Task: Find connections with filter location Harūr with filter topic #indiawith filter profile language Potuguese with filter current company Asian Paints with filter school Uttarakhand Jobs with filter industry Security Guards and Patrol Services with filter service category Real Estate Appraisal with filter keywords title Red Cross Volunteer
Action: Mouse moved to (480, 73)
Screenshot: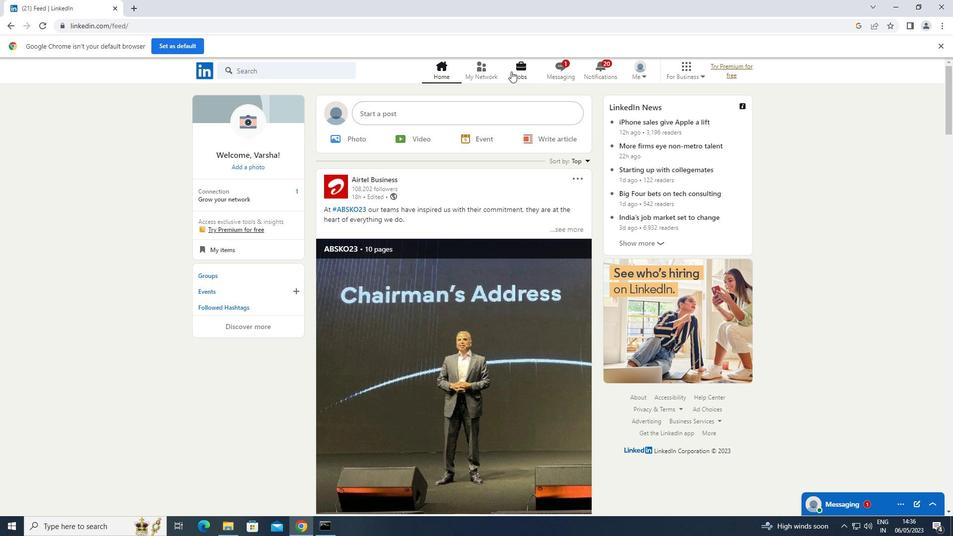 
Action: Mouse pressed left at (480, 73)
Screenshot: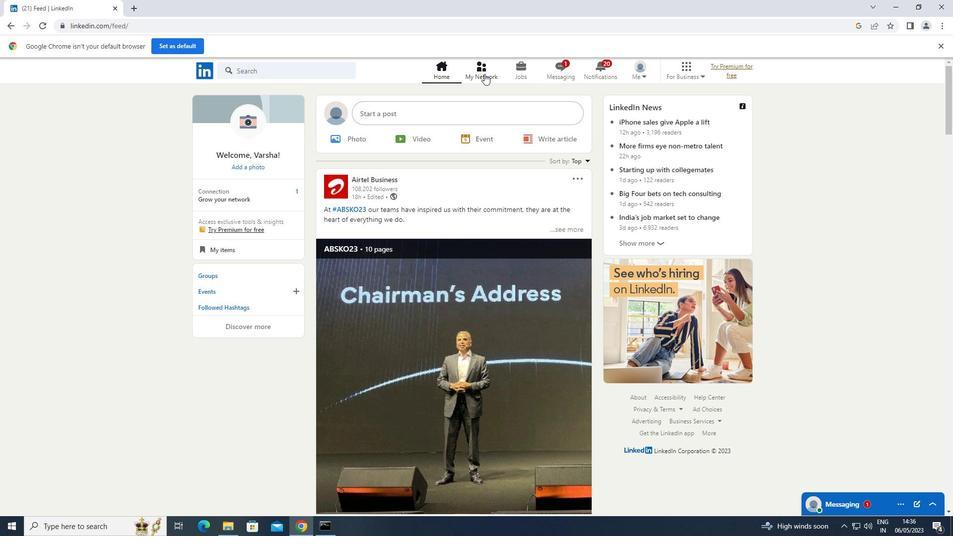 
Action: Mouse moved to (269, 129)
Screenshot: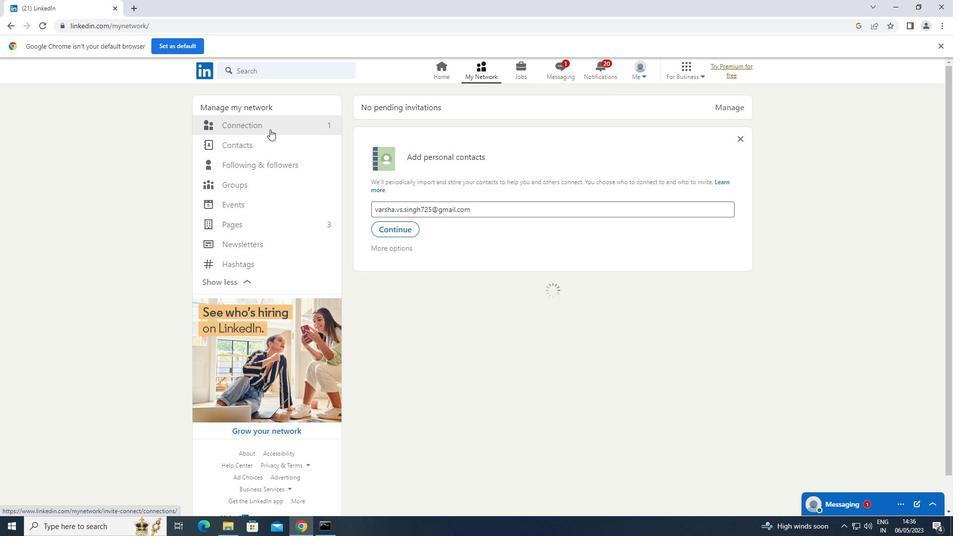 
Action: Mouse pressed left at (269, 129)
Screenshot: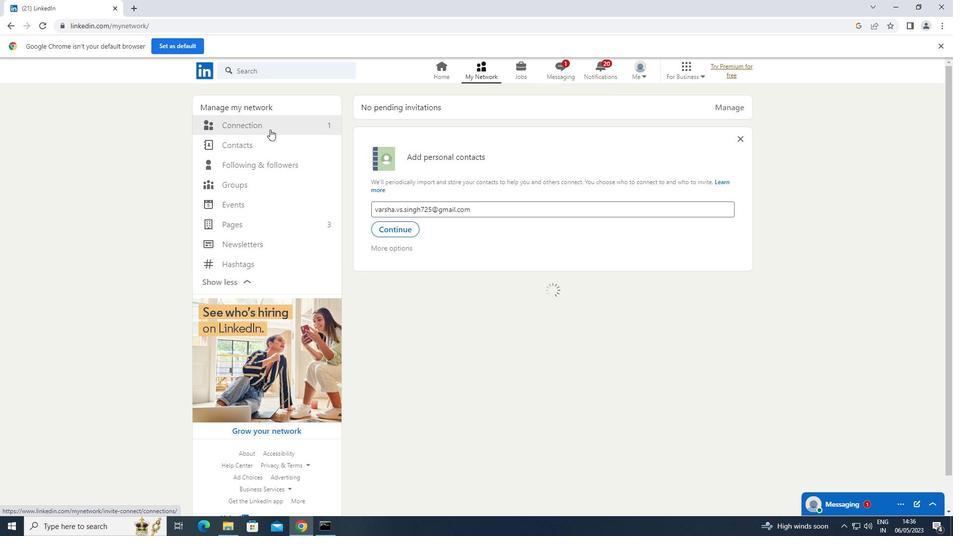 
Action: Mouse moved to (542, 119)
Screenshot: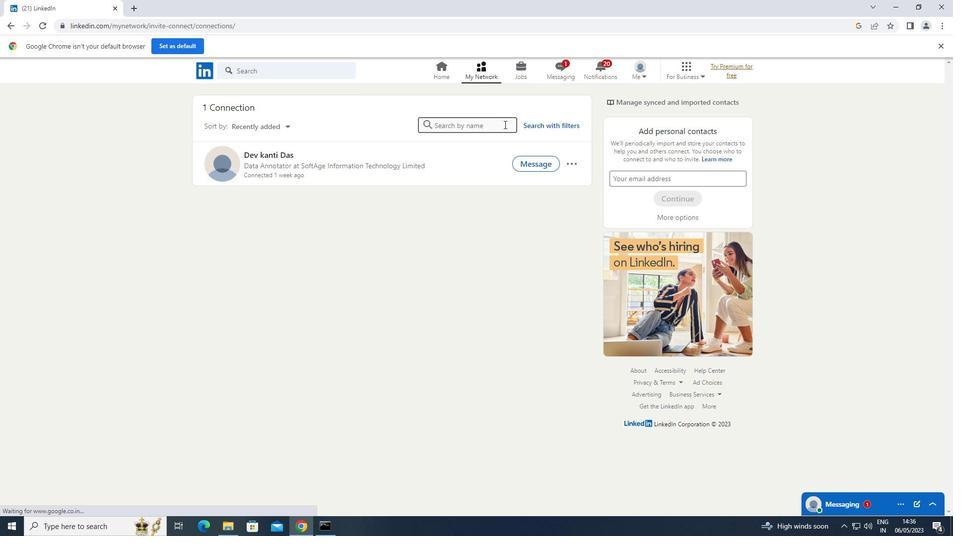 
Action: Mouse pressed left at (542, 119)
Screenshot: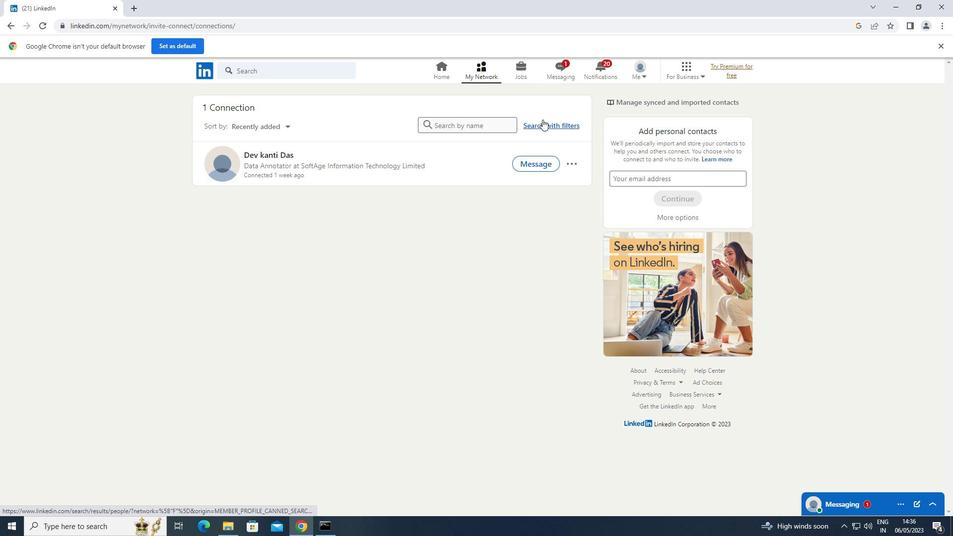 
Action: Mouse moved to (509, 95)
Screenshot: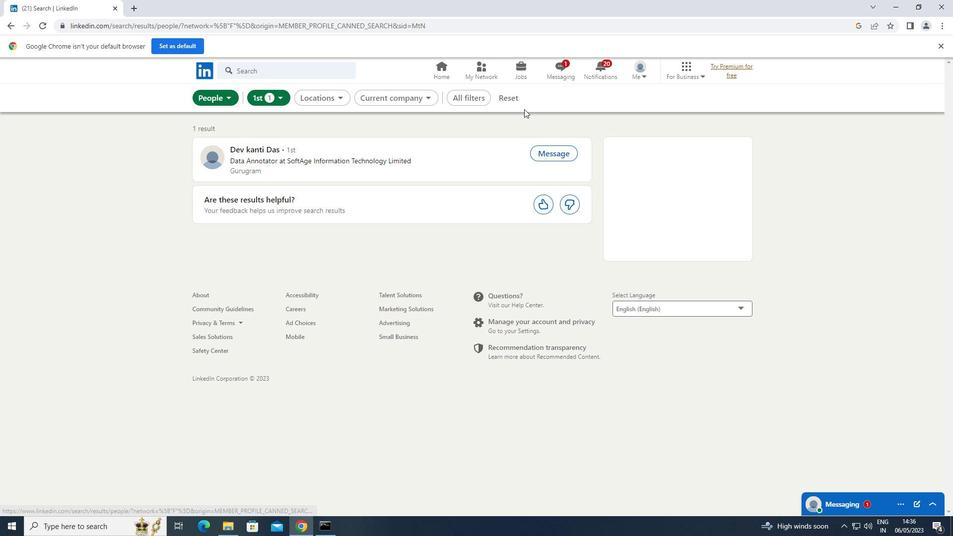 
Action: Mouse pressed left at (509, 95)
Screenshot: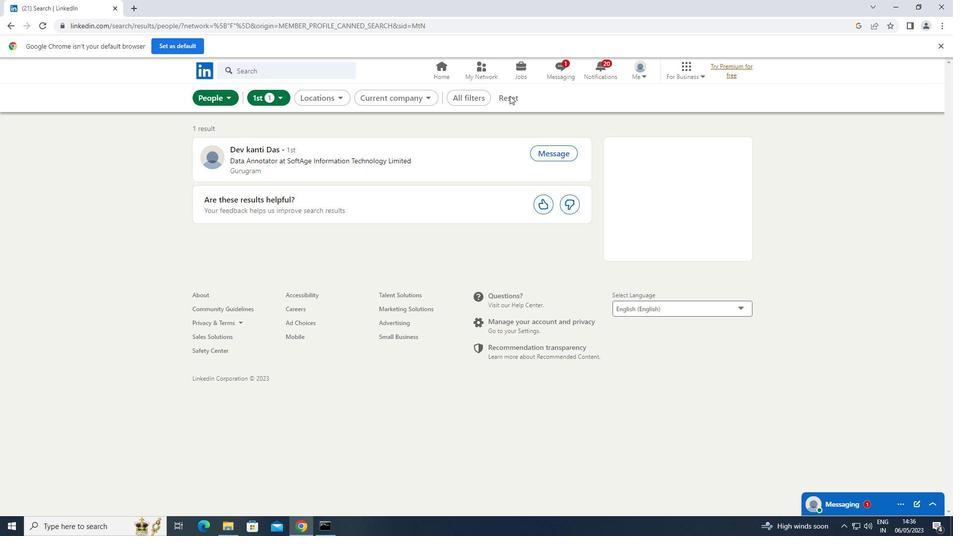 
Action: Mouse moved to (508, 96)
Screenshot: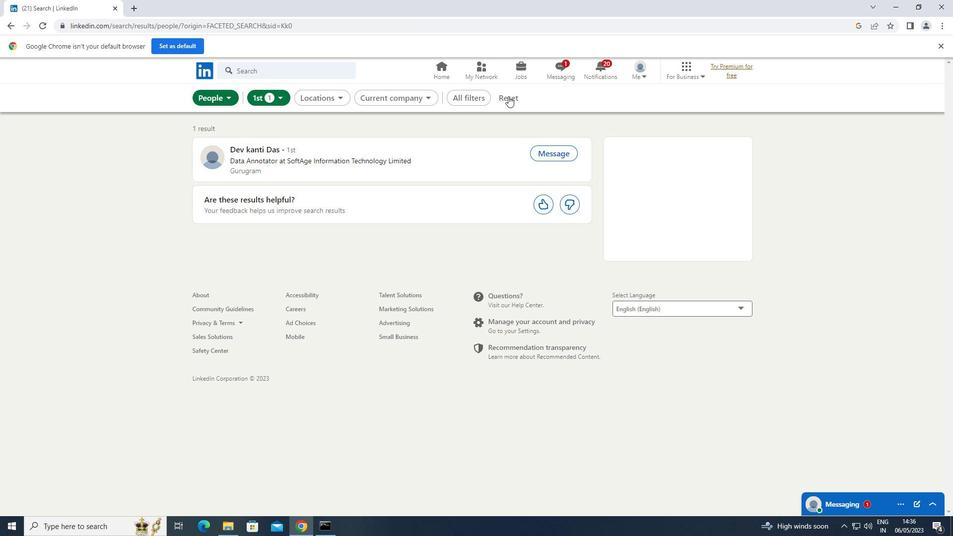 
Action: Mouse pressed left at (508, 96)
Screenshot: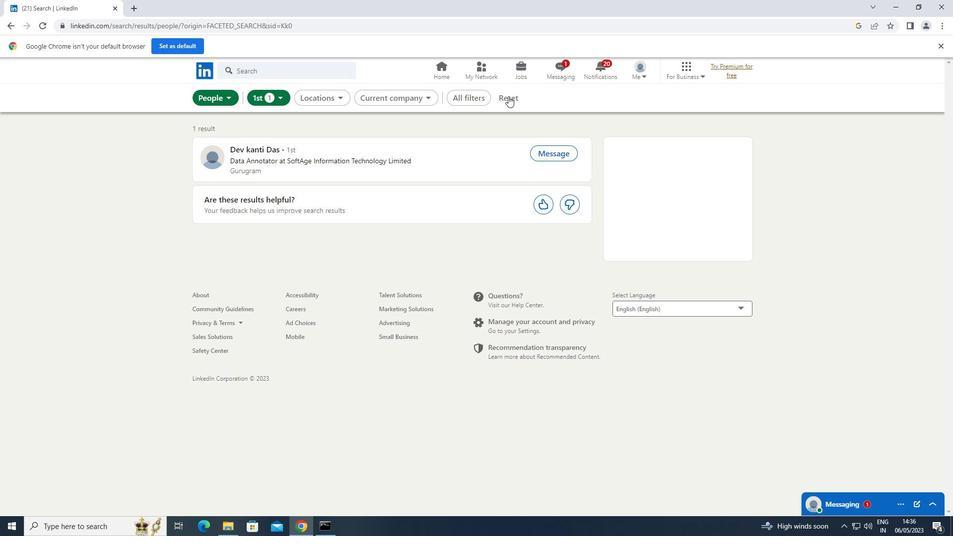 
Action: Mouse moved to (501, 96)
Screenshot: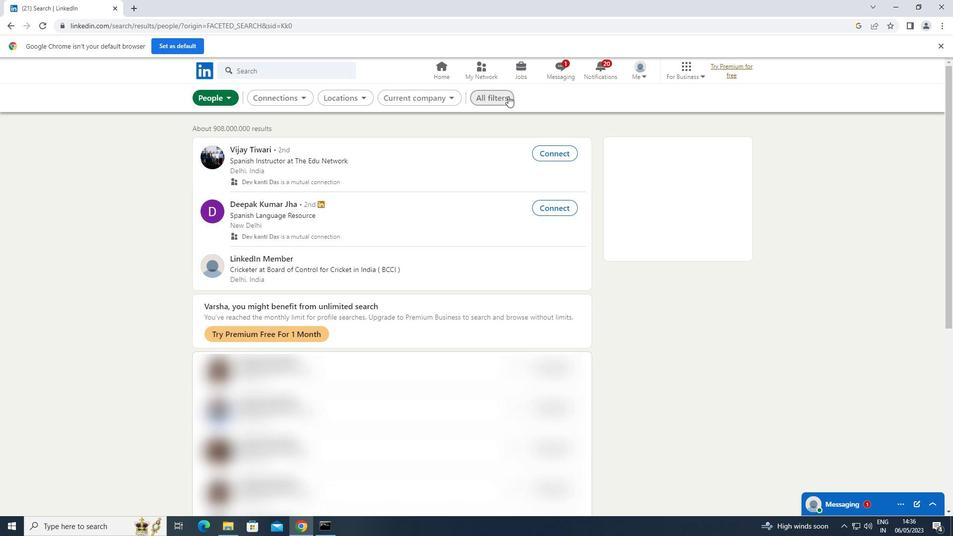 
Action: Mouse pressed left at (501, 96)
Screenshot: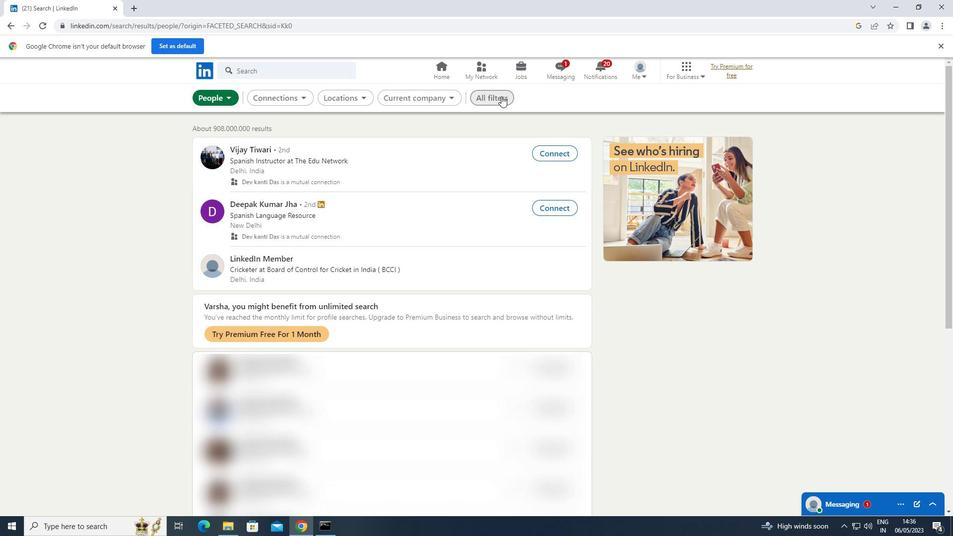 
Action: Mouse moved to (775, 211)
Screenshot: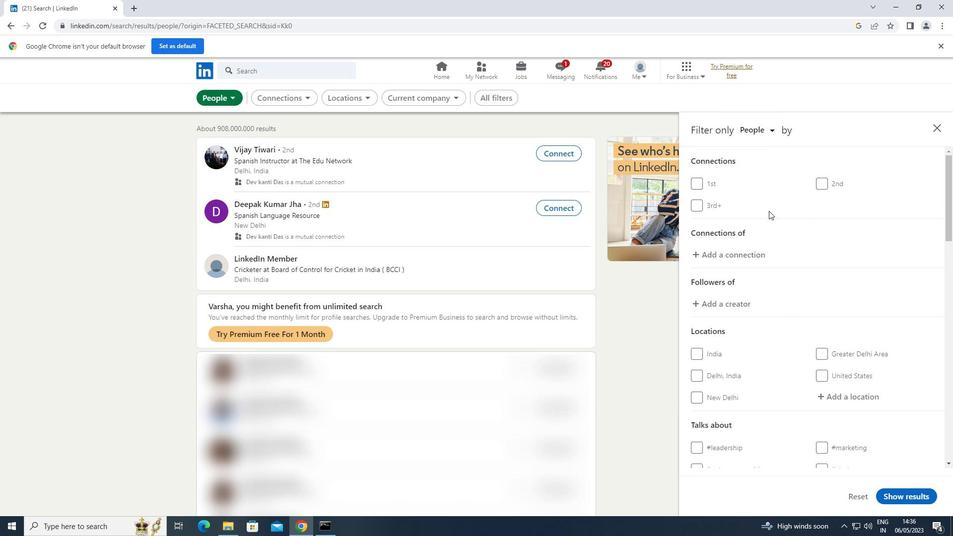 
Action: Mouse scrolled (775, 210) with delta (0, 0)
Screenshot: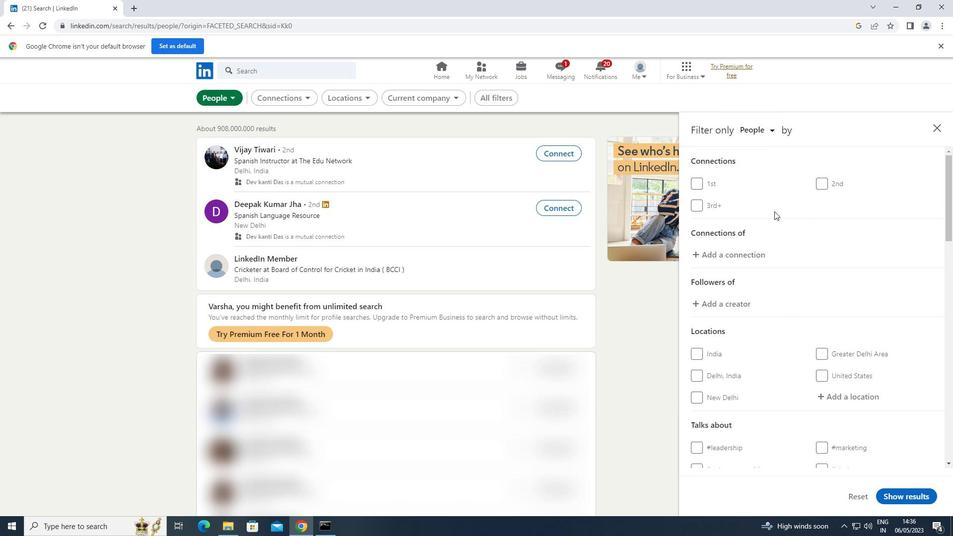 
Action: Mouse scrolled (775, 210) with delta (0, 0)
Screenshot: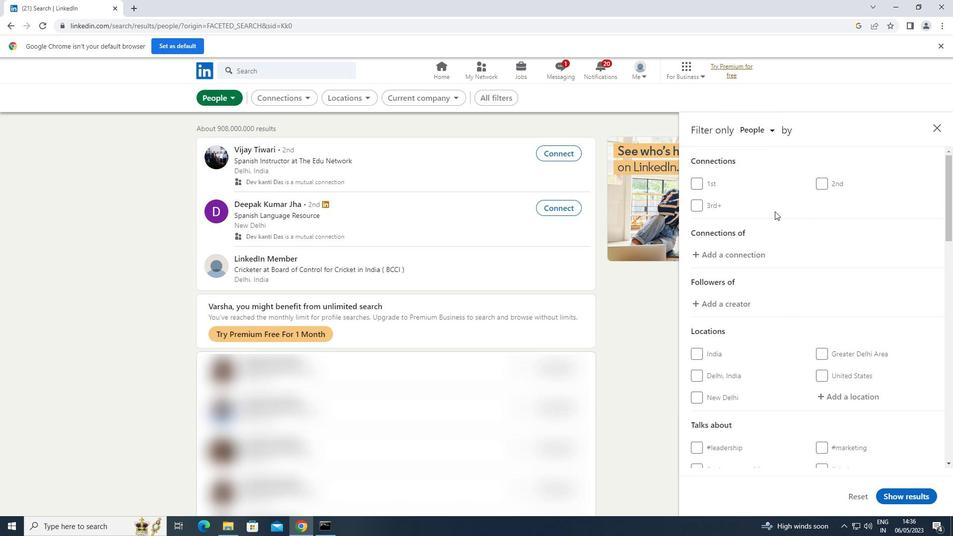 
Action: Mouse moved to (849, 297)
Screenshot: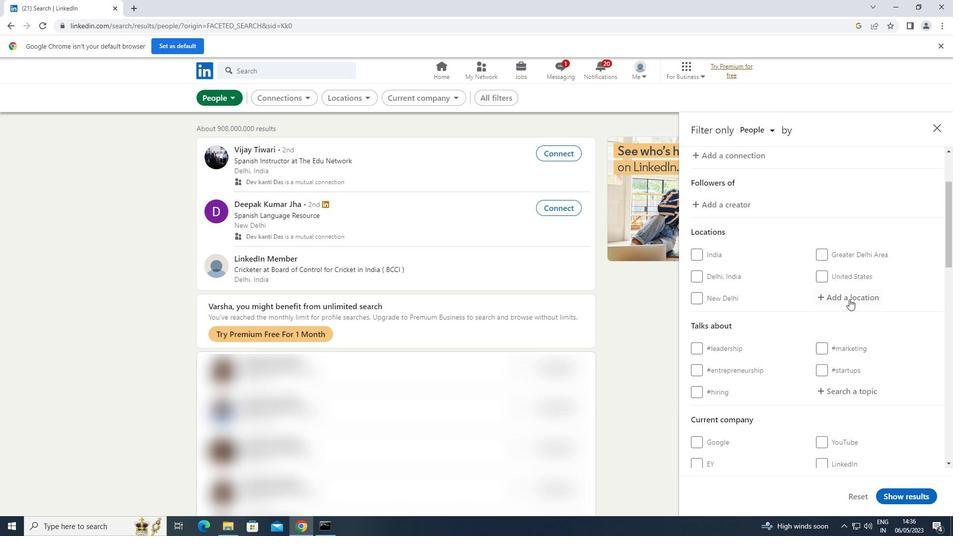 
Action: Mouse pressed left at (849, 297)
Screenshot: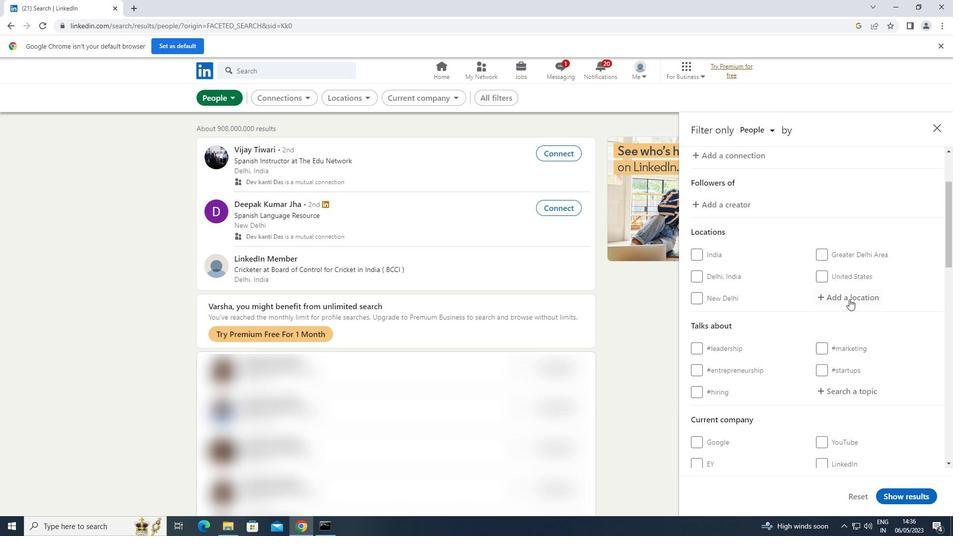 
Action: Mouse moved to (850, 297)
Screenshot: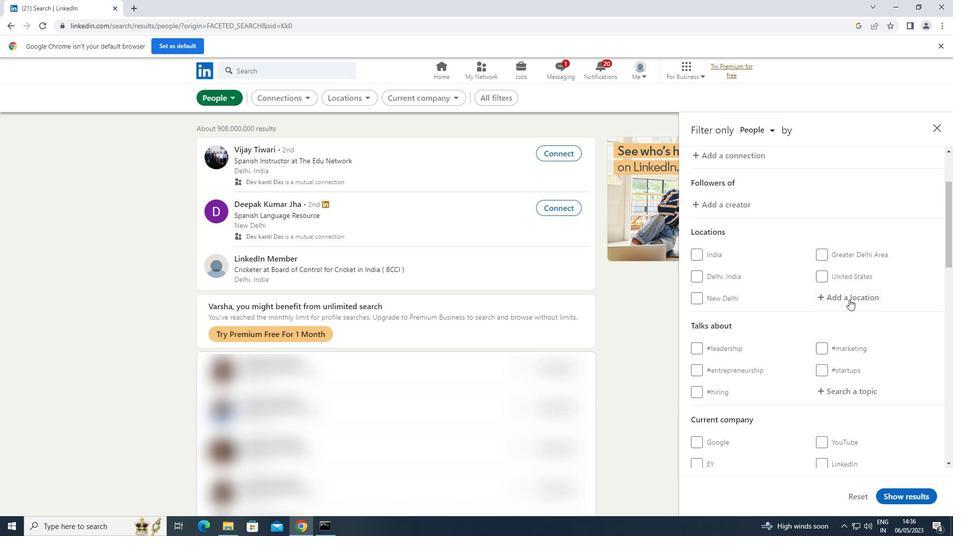 
Action: Key pressed <Key.shift>HARUR
Screenshot: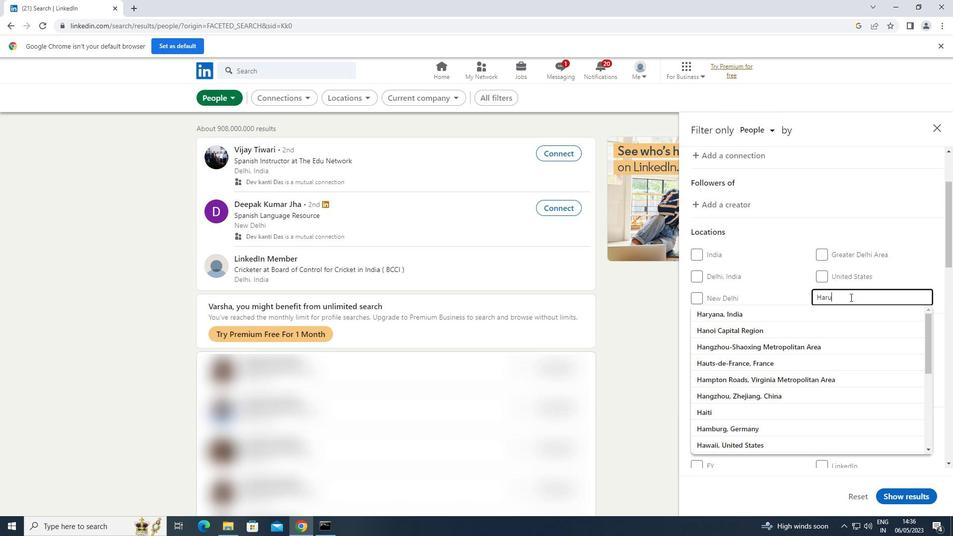 
Action: Mouse moved to (857, 386)
Screenshot: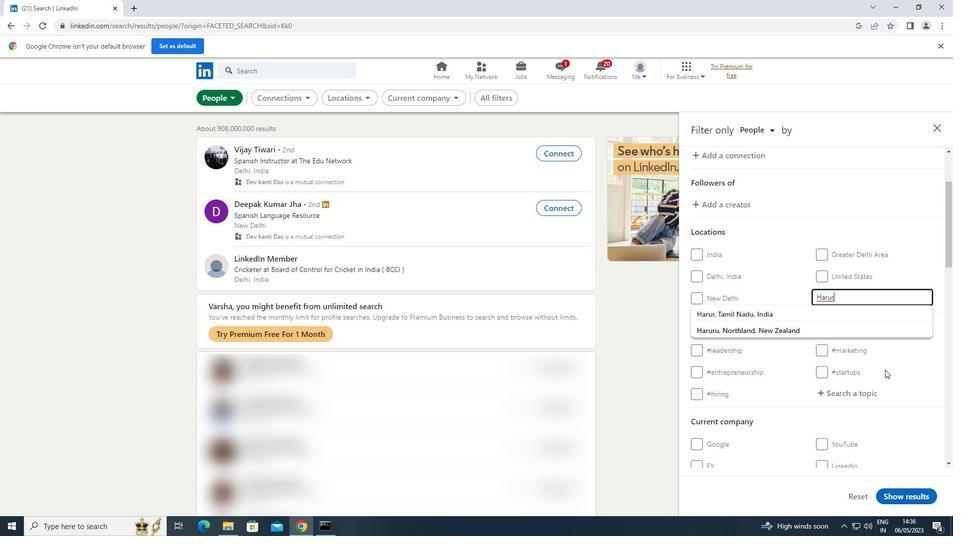 
Action: Mouse pressed left at (857, 386)
Screenshot: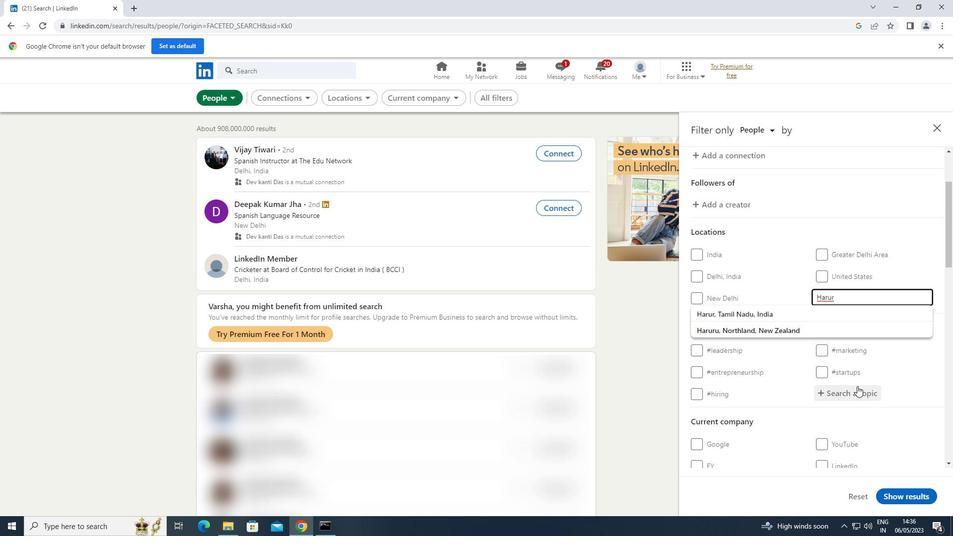 
Action: Key pressed INDIA
Screenshot: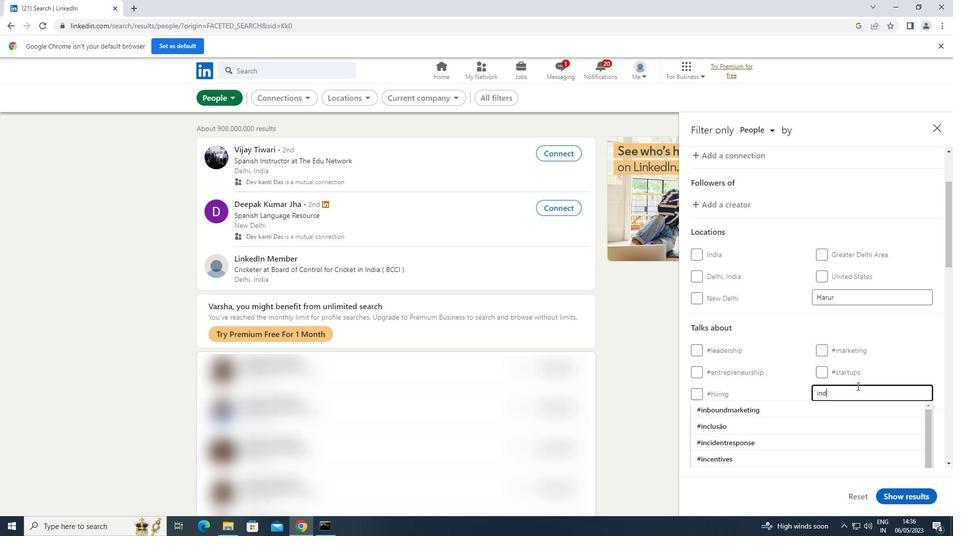 
Action: Mouse moved to (711, 411)
Screenshot: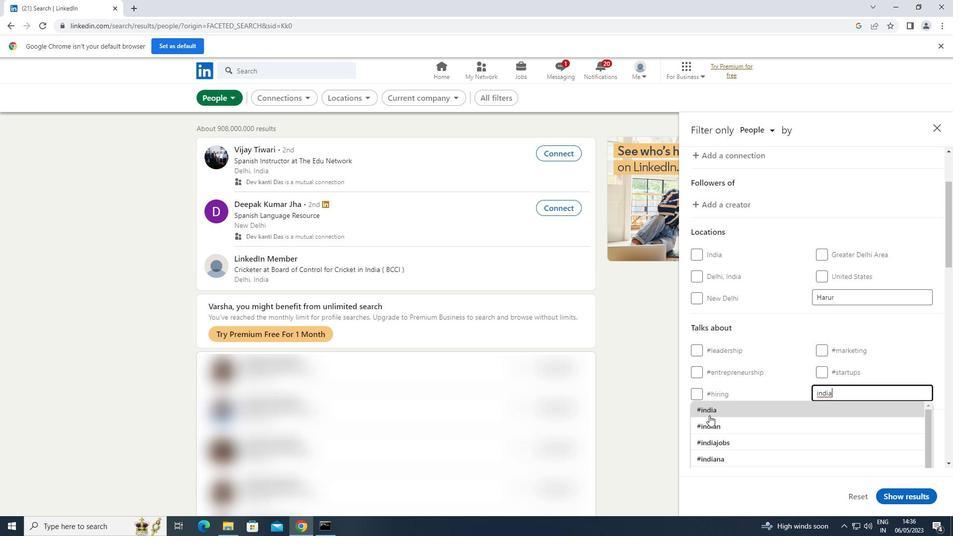 
Action: Mouse pressed left at (711, 411)
Screenshot: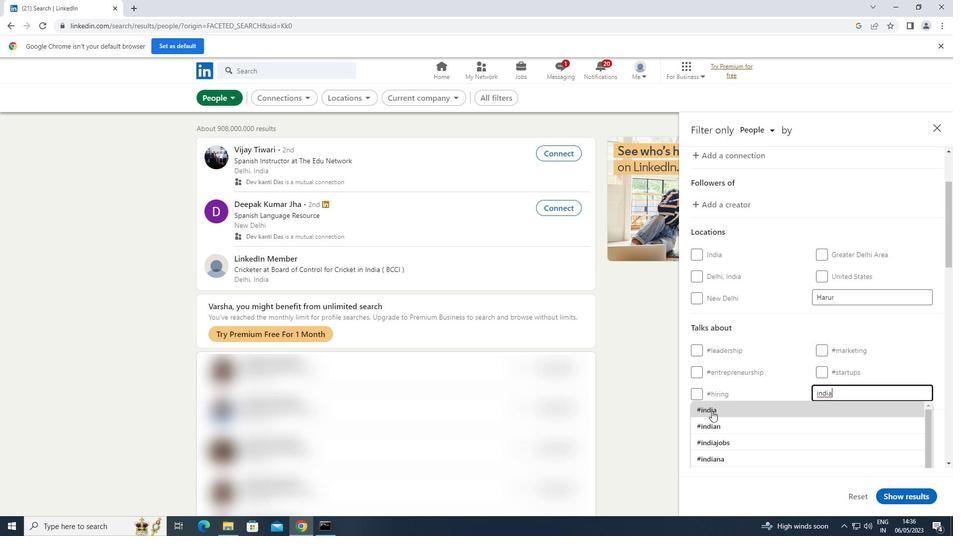
Action: Mouse moved to (725, 414)
Screenshot: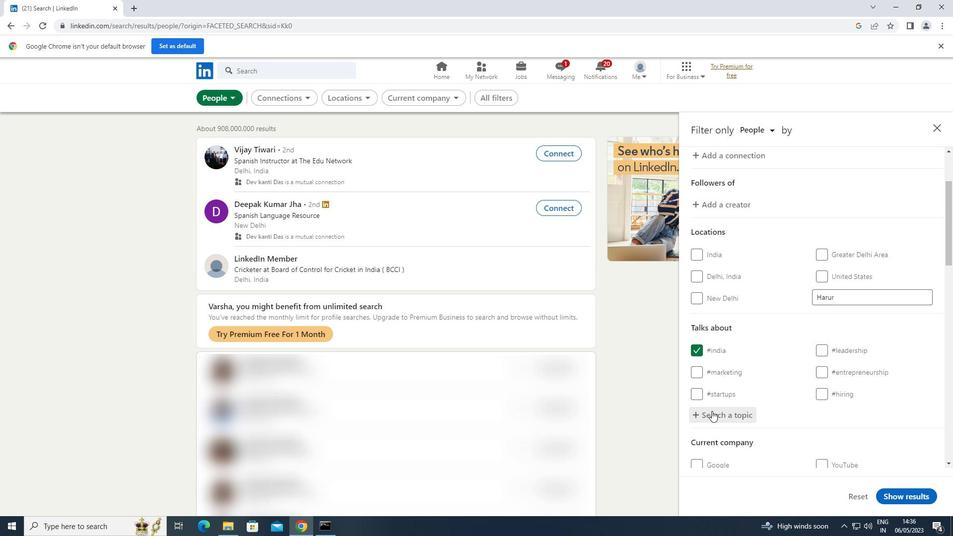 
Action: Mouse scrolled (725, 413) with delta (0, 0)
Screenshot: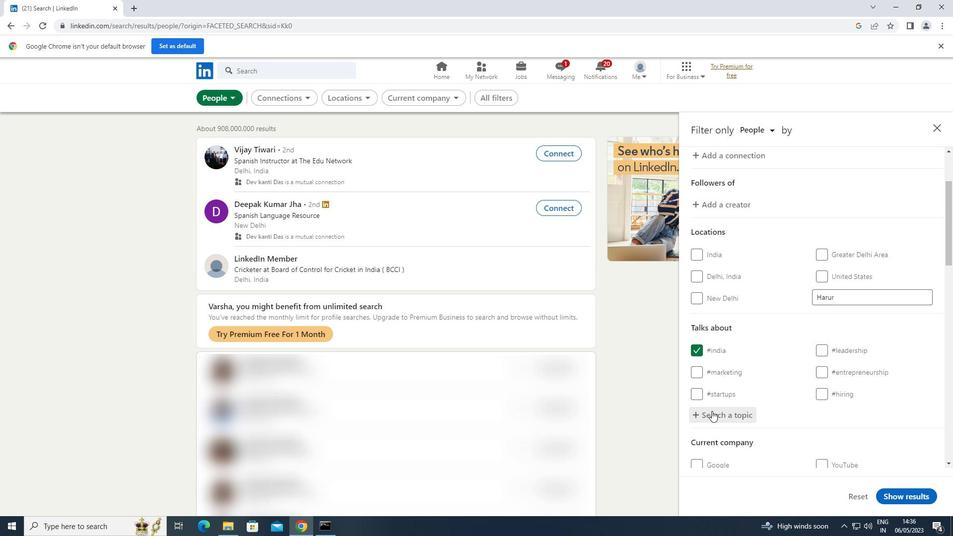 
Action: Mouse moved to (725, 414)
Screenshot: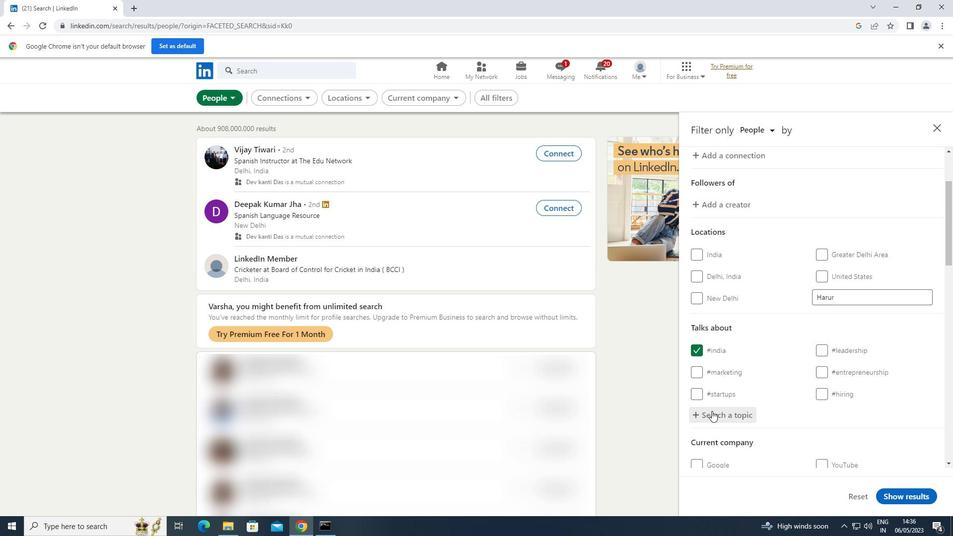 
Action: Mouse scrolled (725, 414) with delta (0, 0)
Screenshot: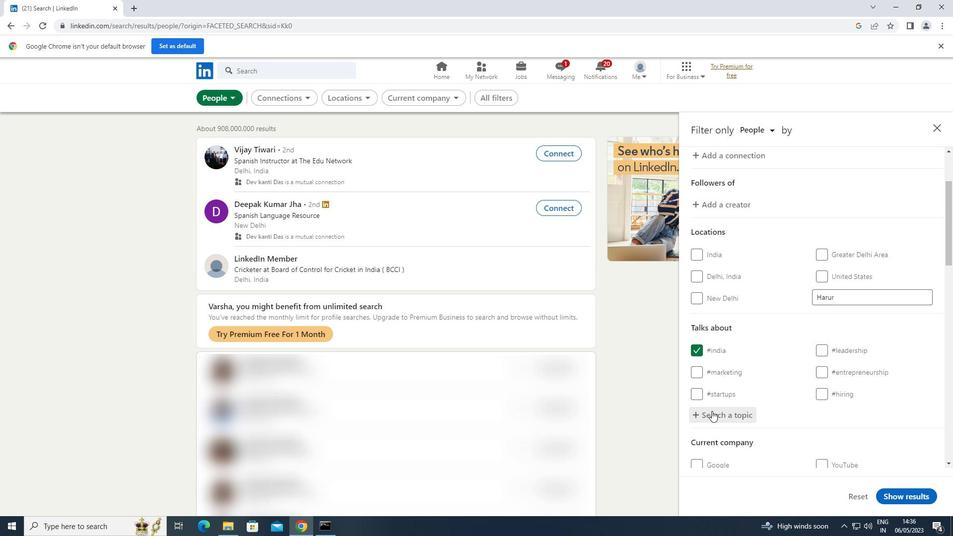 
Action: Mouse moved to (725, 415)
Screenshot: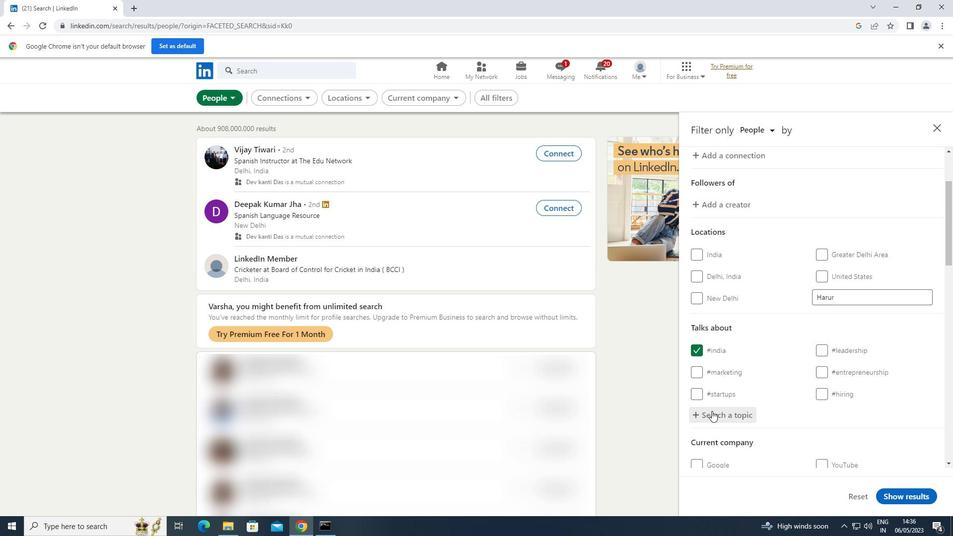 
Action: Mouse scrolled (725, 414) with delta (0, 0)
Screenshot: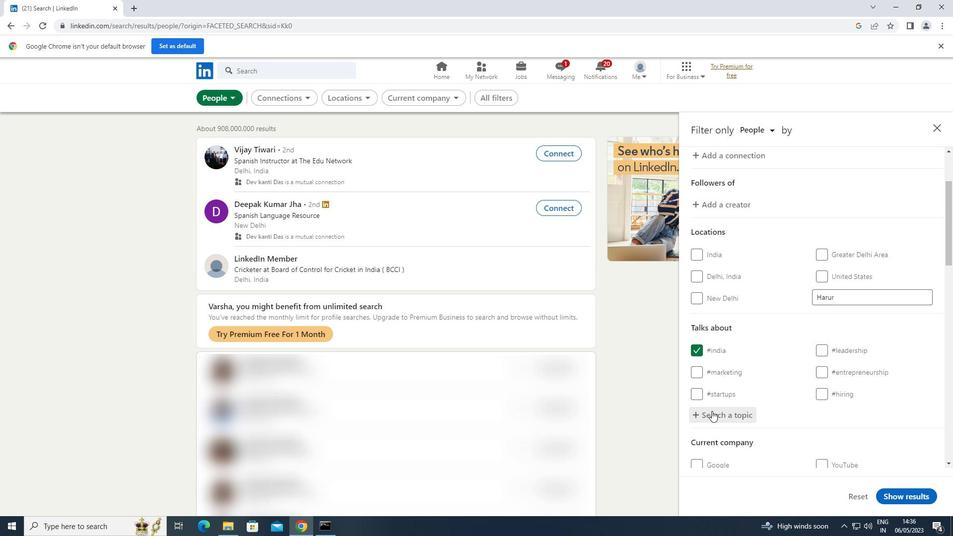 
Action: Mouse scrolled (725, 414) with delta (0, 0)
Screenshot: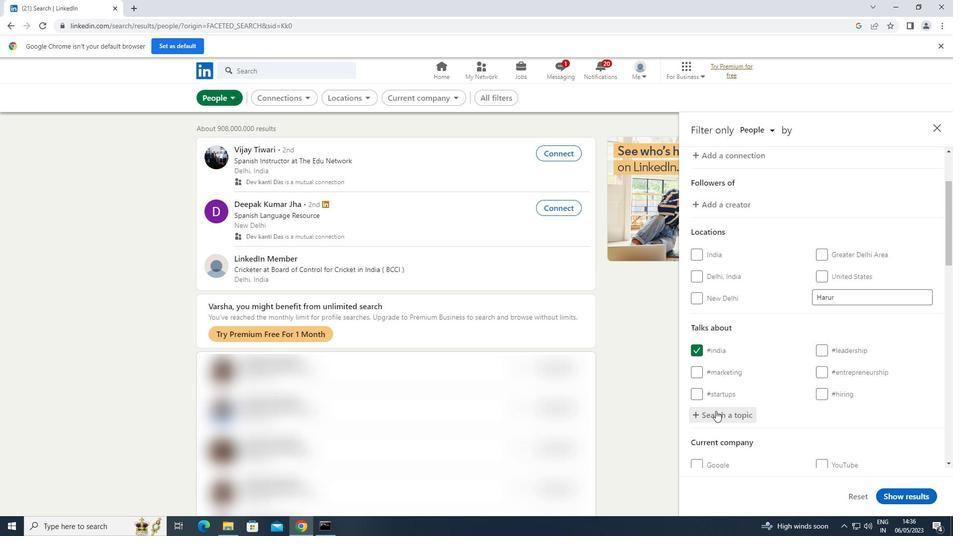 
Action: Mouse scrolled (725, 414) with delta (0, 0)
Screenshot: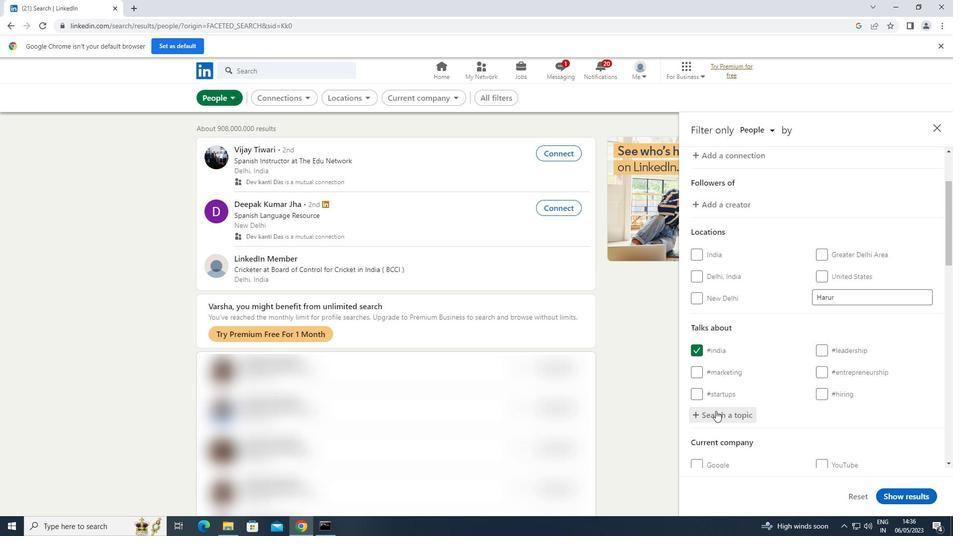 
Action: Mouse scrolled (725, 414) with delta (0, 0)
Screenshot: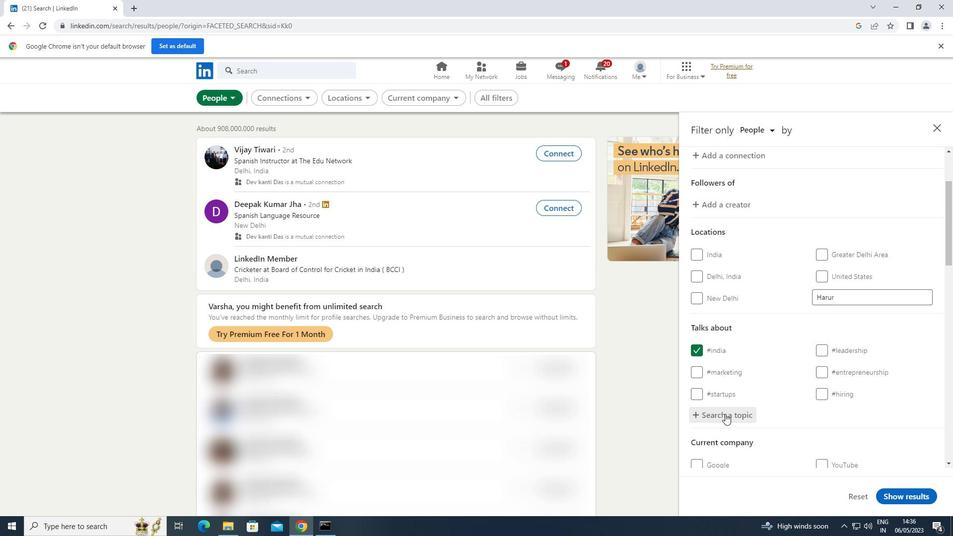 
Action: Mouse moved to (778, 434)
Screenshot: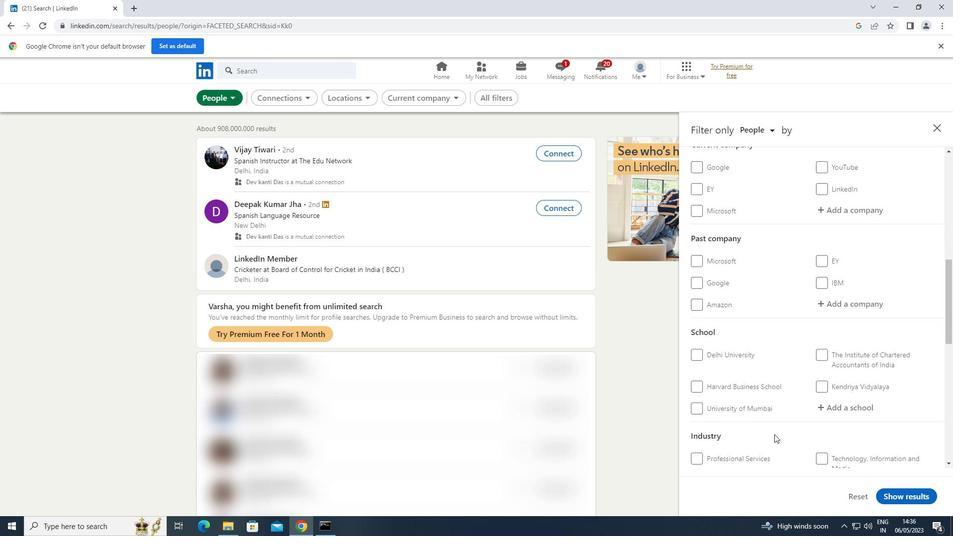 
Action: Mouse scrolled (778, 433) with delta (0, 0)
Screenshot: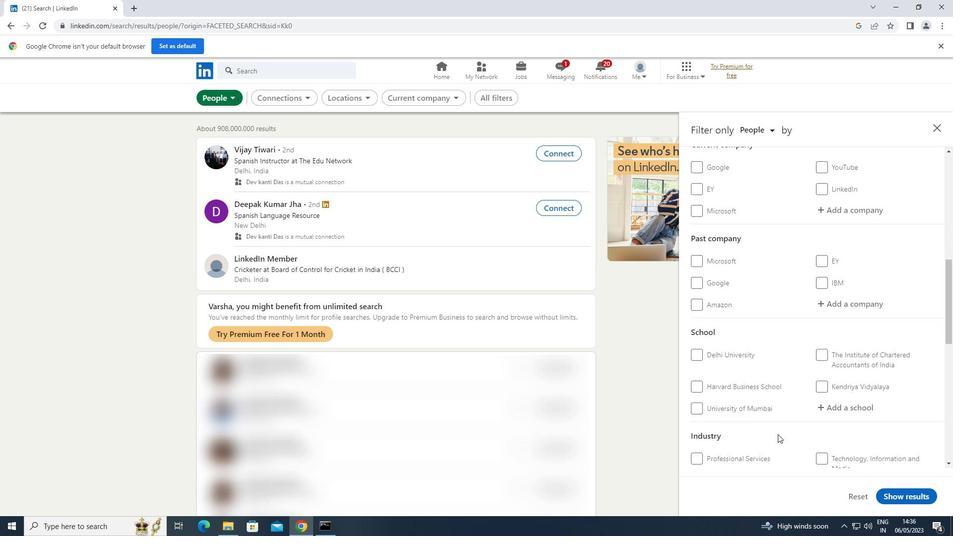 
Action: Mouse scrolled (778, 433) with delta (0, 0)
Screenshot: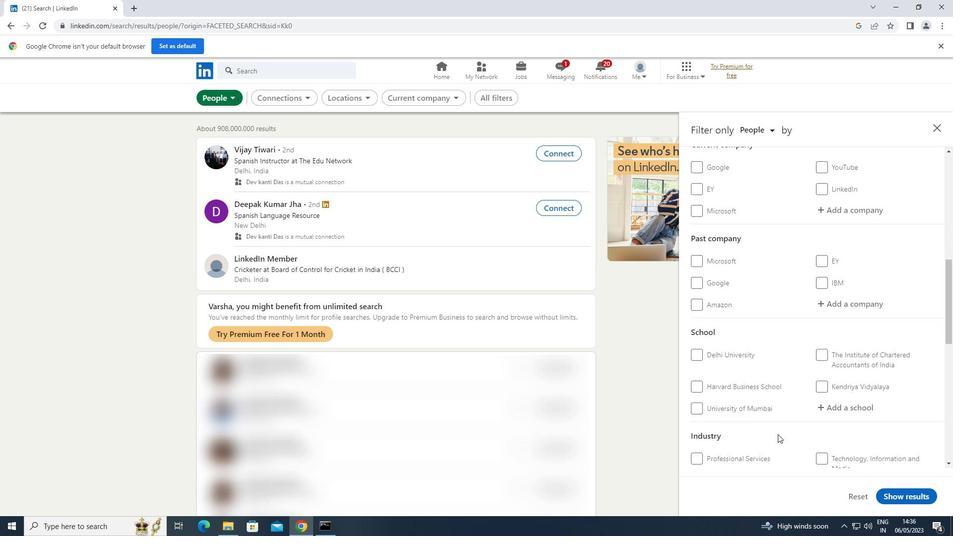 
Action: Mouse scrolled (778, 433) with delta (0, 0)
Screenshot: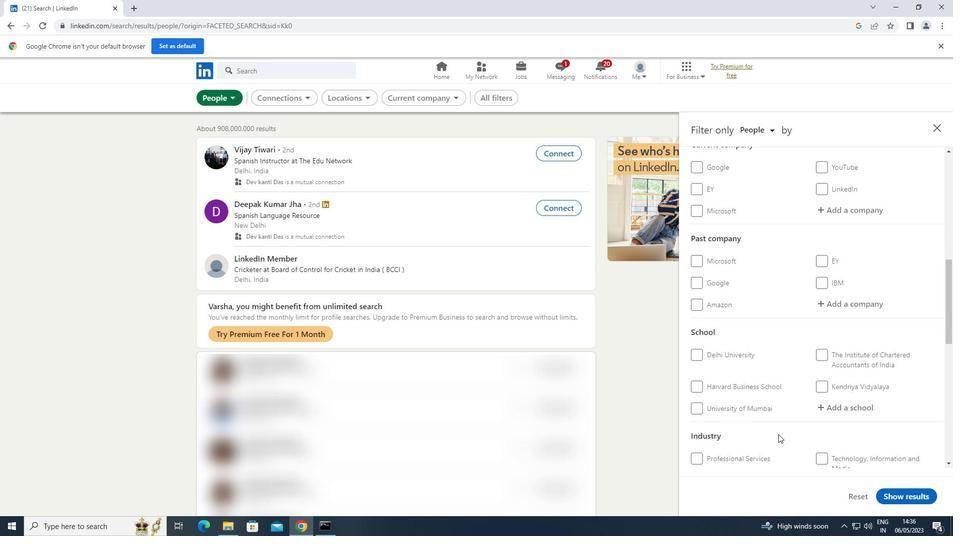 
Action: Mouse moved to (820, 442)
Screenshot: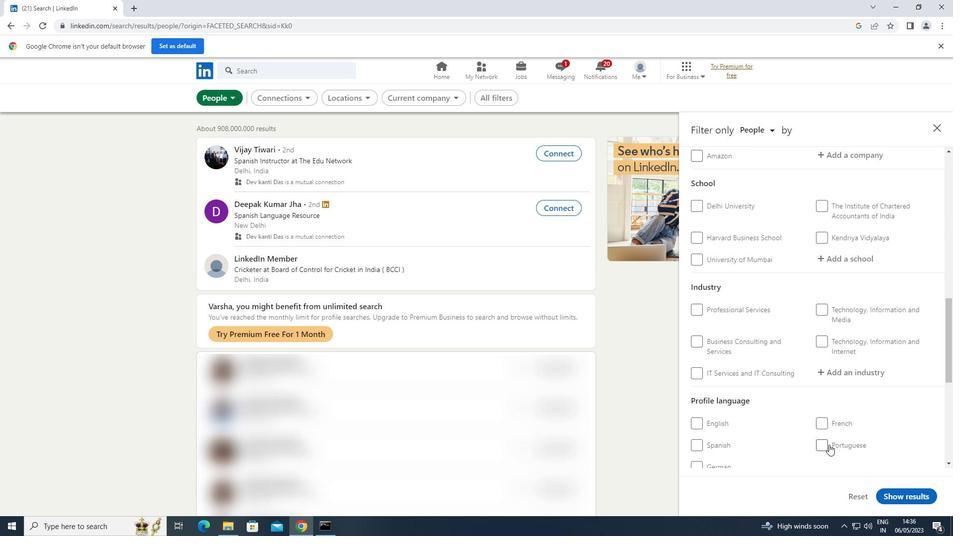 
Action: Mouse pressed left at (820, 442)
Screenshot: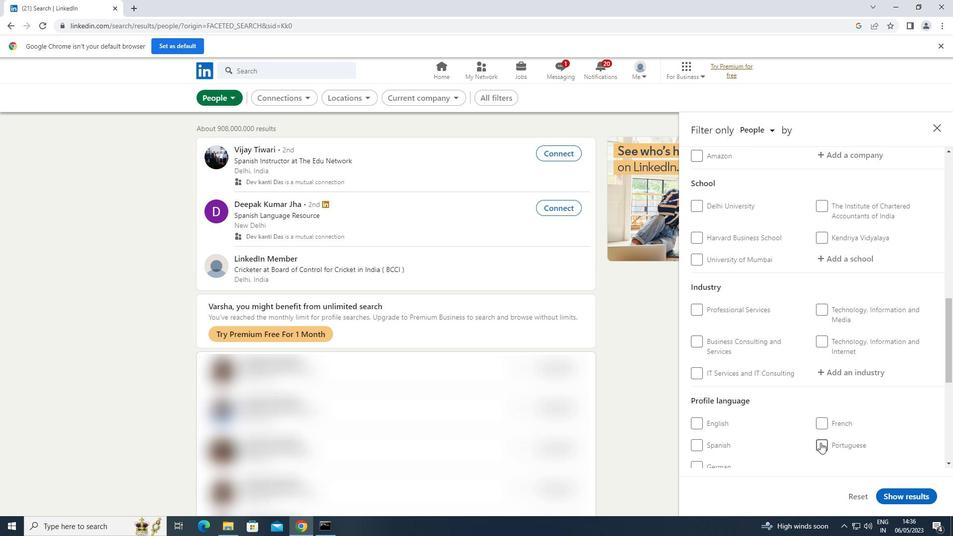 
Action: Mouse moved to (835, 416)
Screenshot: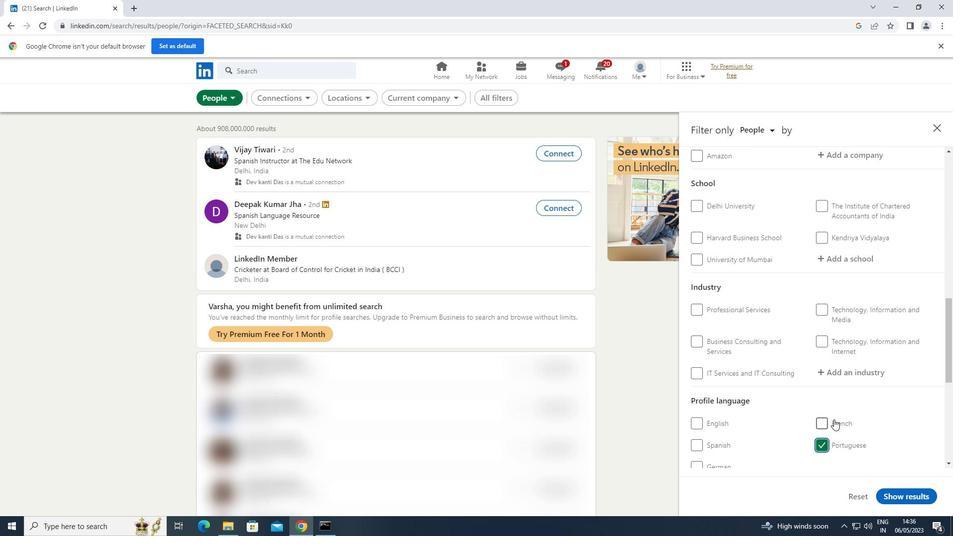 
Action: Mouse scrolled (835, 417) with delta (0, 0)
Screenshot: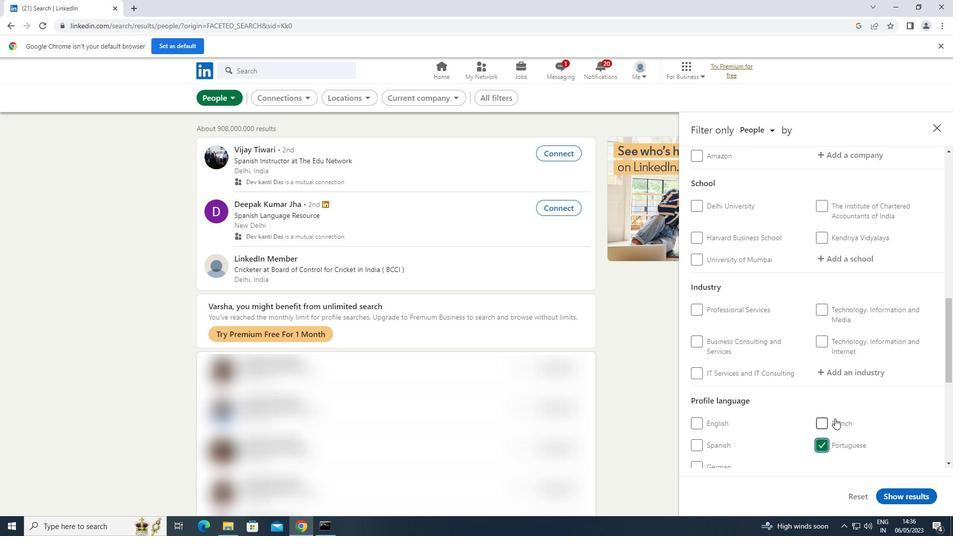 
Action: Mouse scrolled (835, 417) with delta (0, 0)
Screenshot: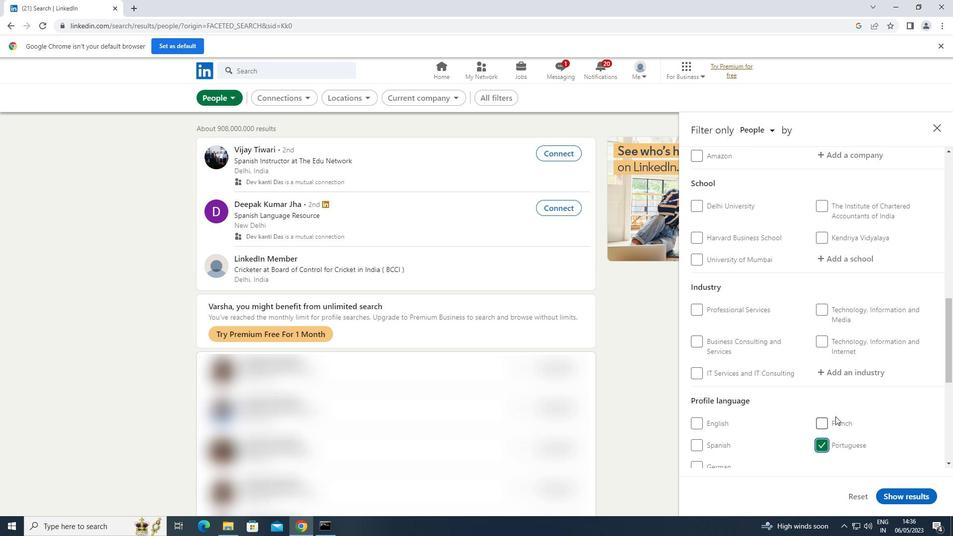 
Action: Mouse scrolled (835, 417) with delta (0, 0)
Screenshot: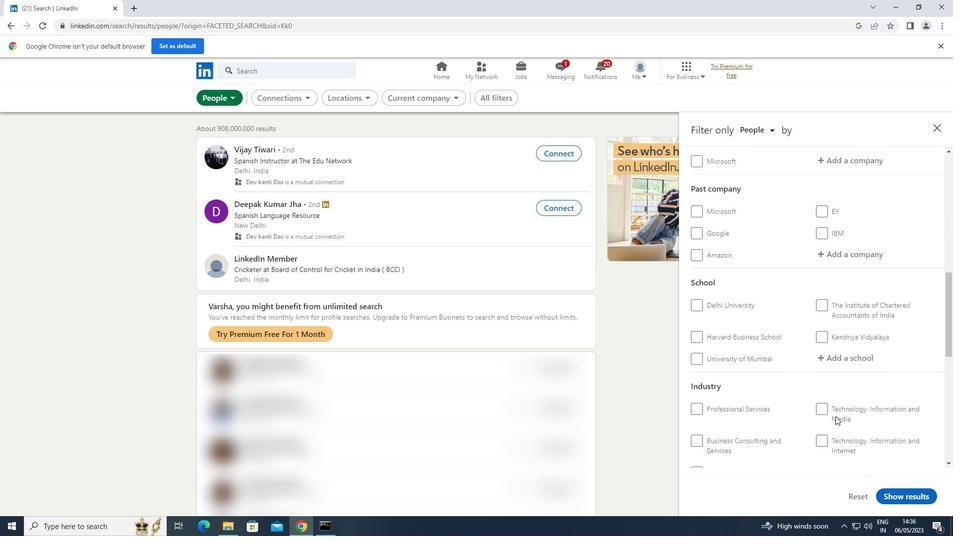 
Action: Mouse scrolled (835, 417) with delta (0, 0)
Screenshot: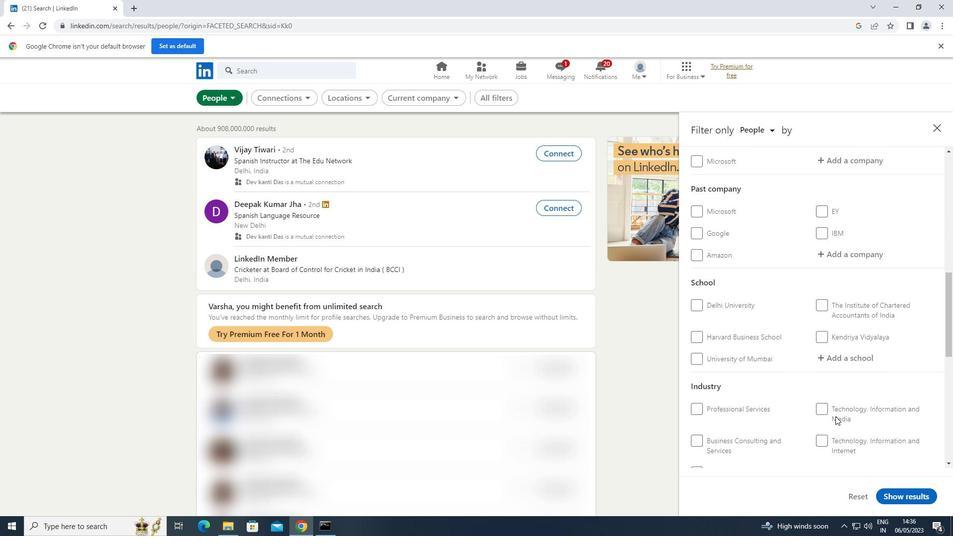 
Action: Mouse scrolled (835, 417) with delta (0, 0)
Screenshot: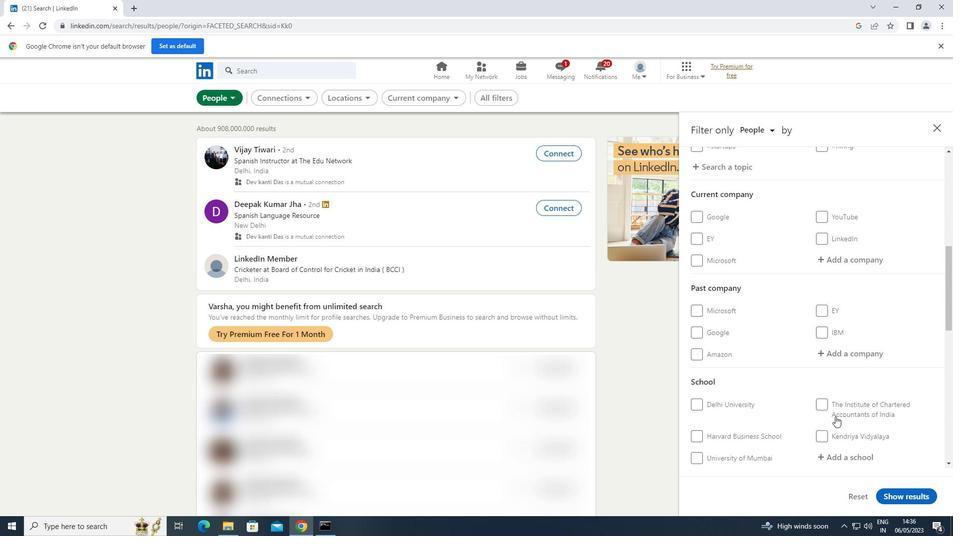 
Action: Mouse moved to (871, 309)
Screenshot: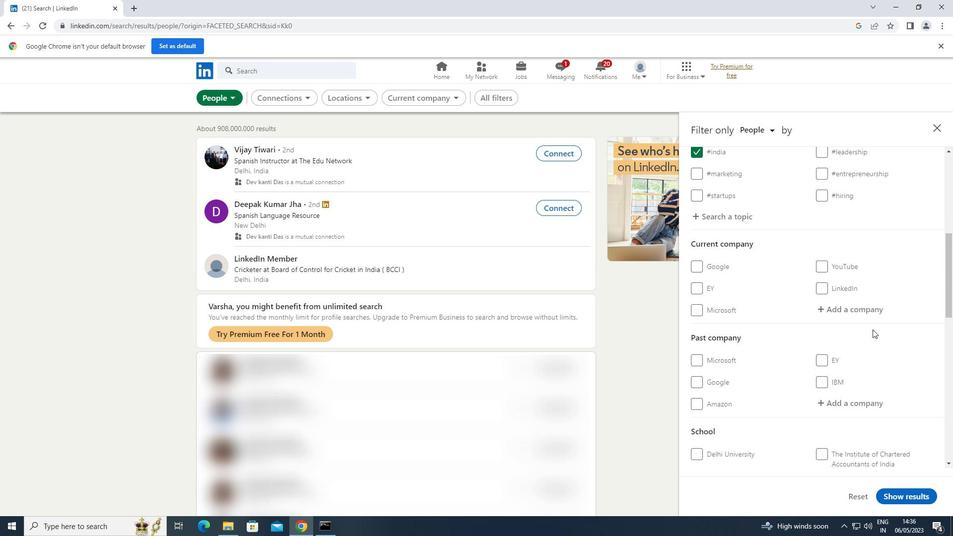 
Action: Mouse pressed left at (871, 309)
Screenshot: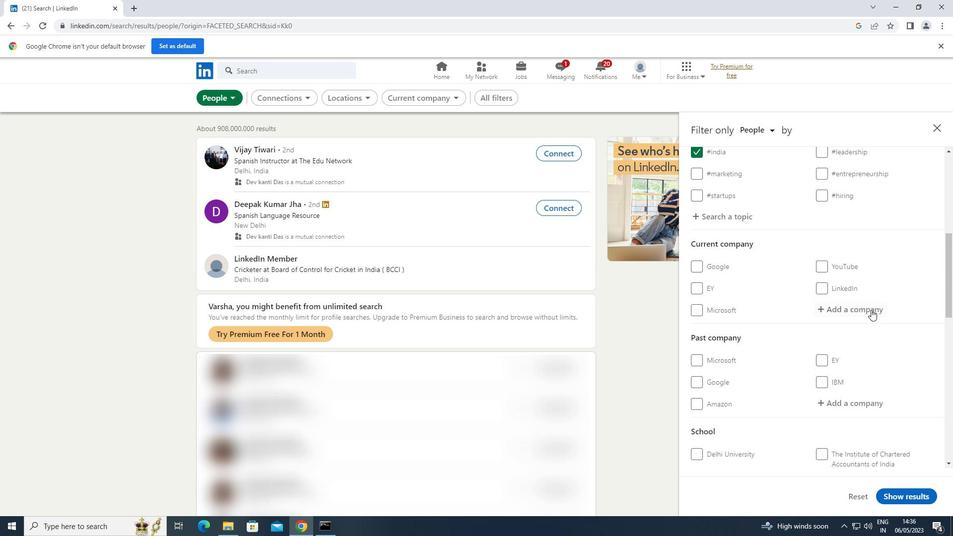 
Action: Key pressed <Key.shift>ASIAN<Key.space><Key.shift>
Screenshot: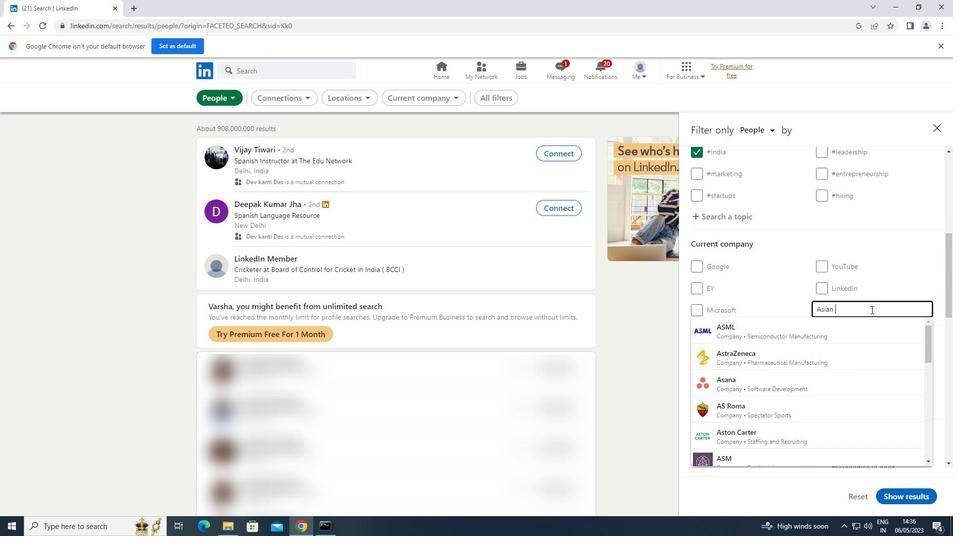 
Action: Mouse moved to (725, 326)
Screenshot: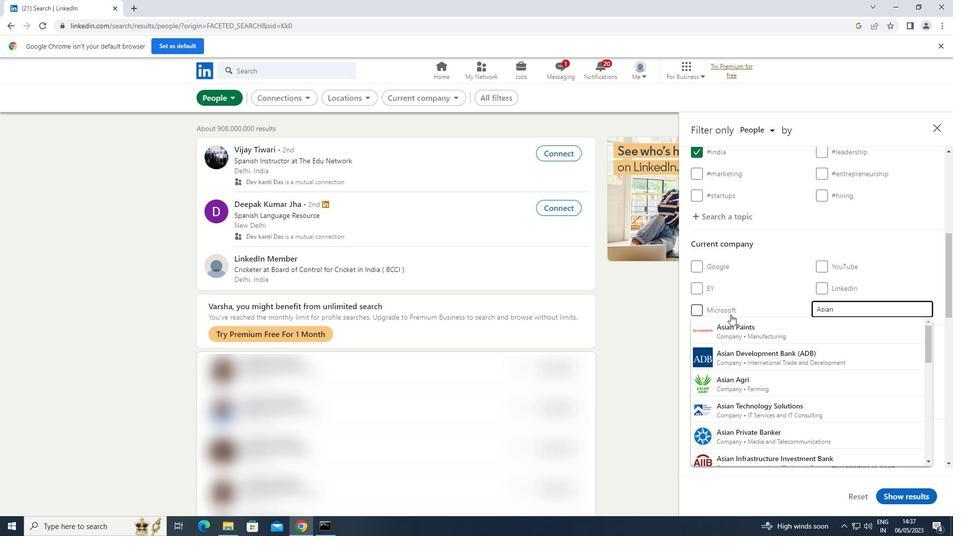 
Action: Mouse pressed left at (725, 326)
Screenshot: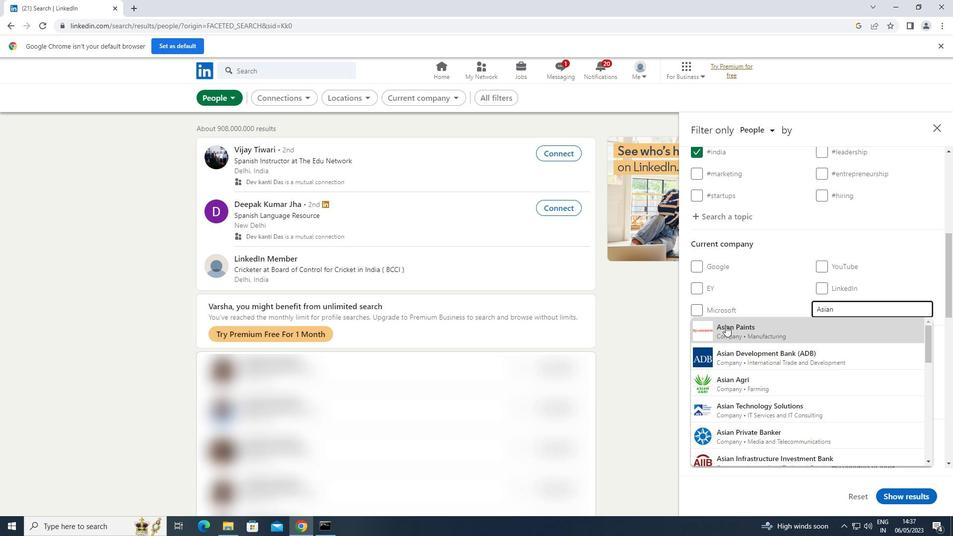 
Action: Mouse moved to (725, 324)
Screenshot: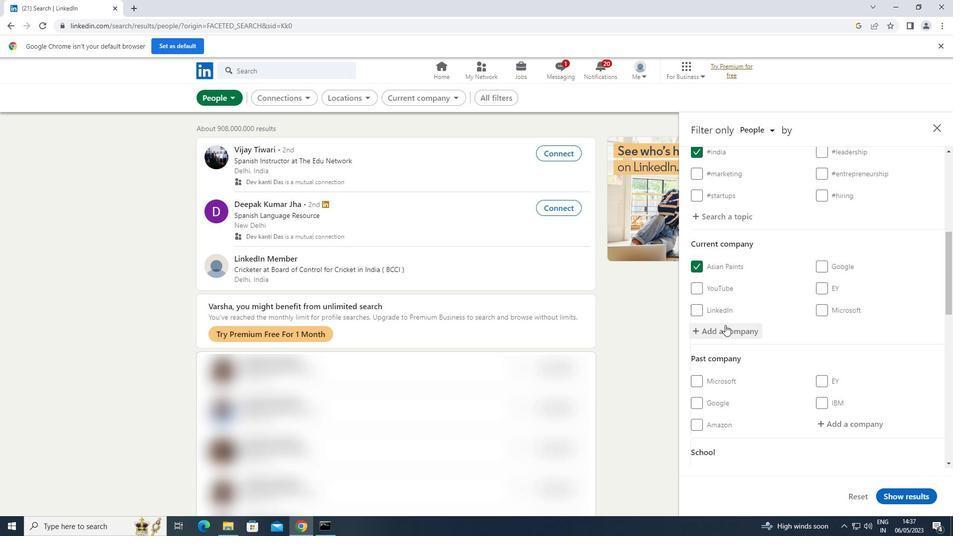 
Action: Mouse scrolled (725, 323) with delta (0, 0)
Screenshot: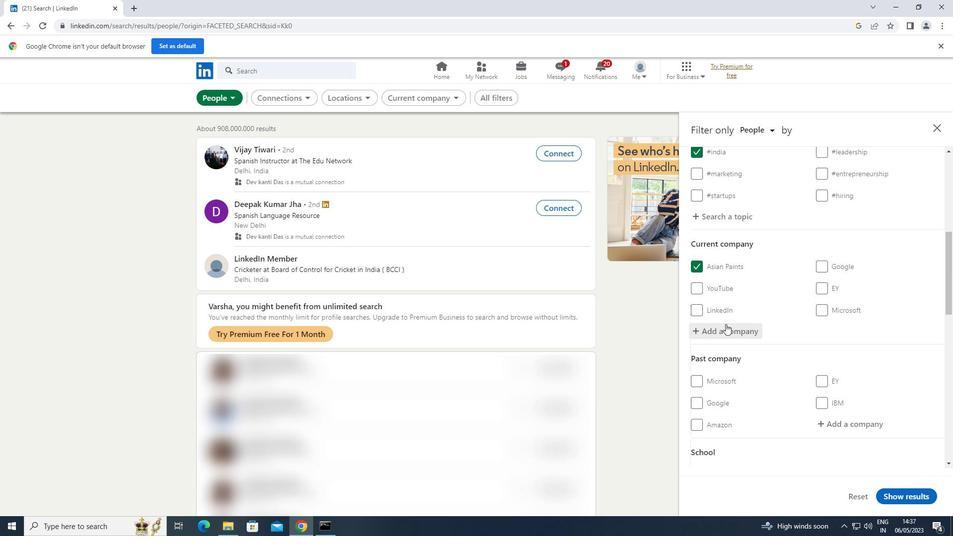 
Action: Mouse scrolled (725, 323) with delta (0, 0)
Screenshot: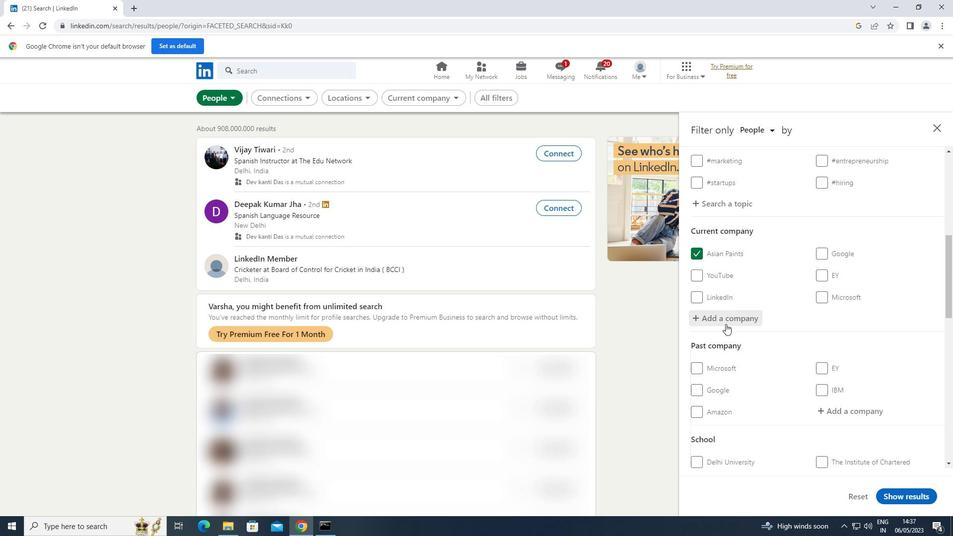 
Action: Mouse moved to (726, 323)
Screenshot: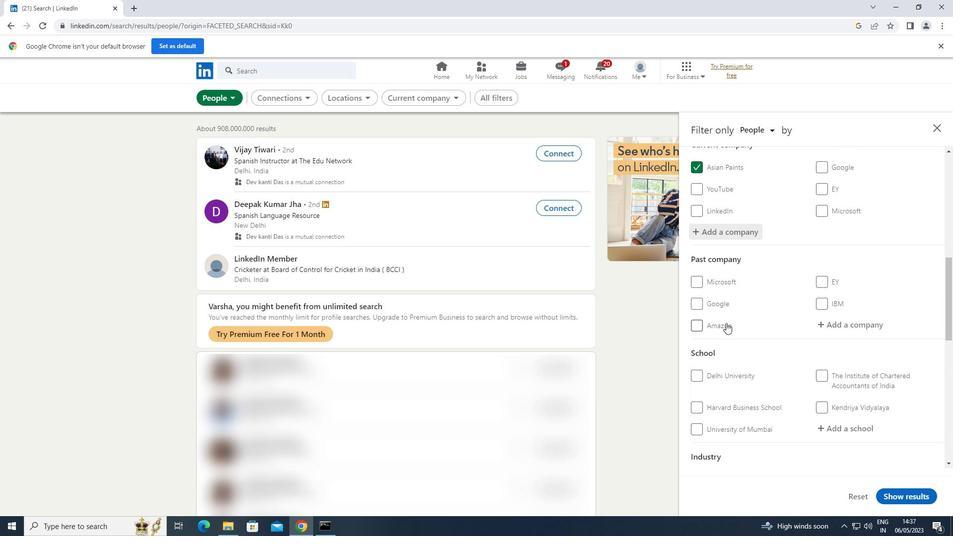 
Action: Mouse scrolled (726, 322) with delta (0, 0)
Screenshot: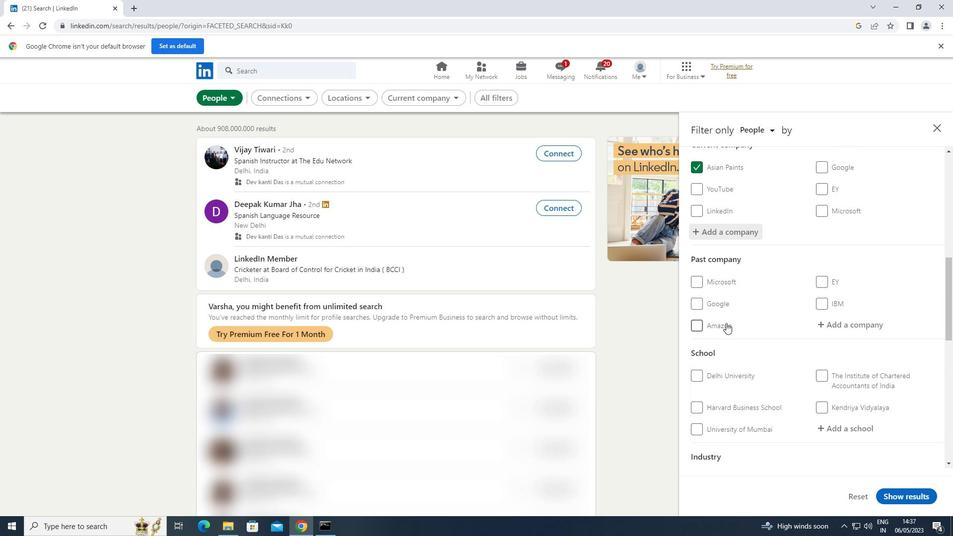 
Action: Mouse scrolled (726, 322) with delta (0, 0)
Screenshot: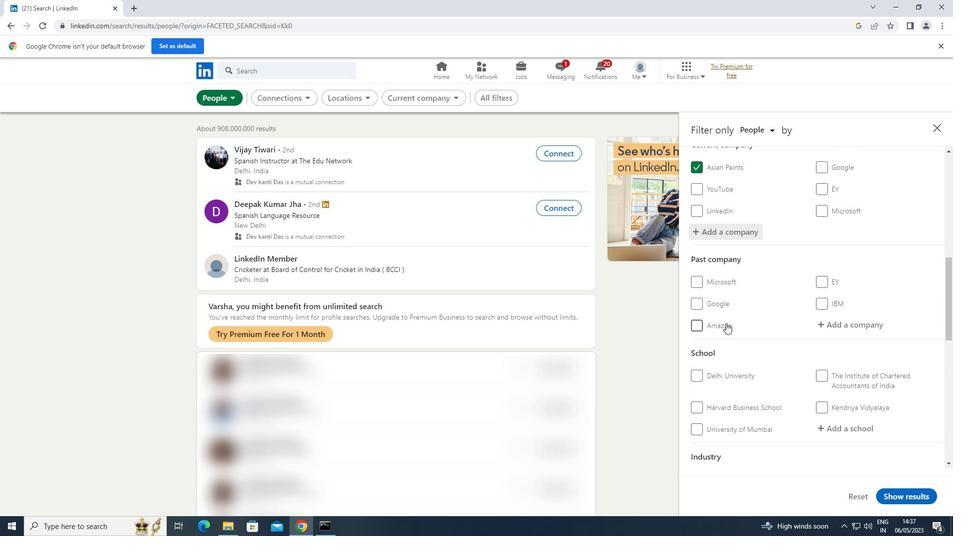 
Action: Mouse moved to (851, 326)
Screenshot: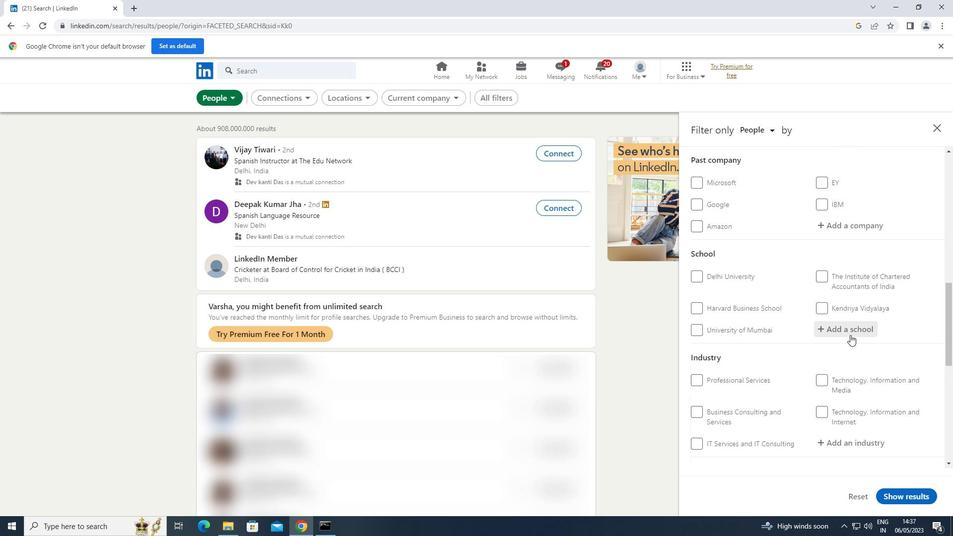 
Action: Mouse pressed left at (851, 326)
Screenshot: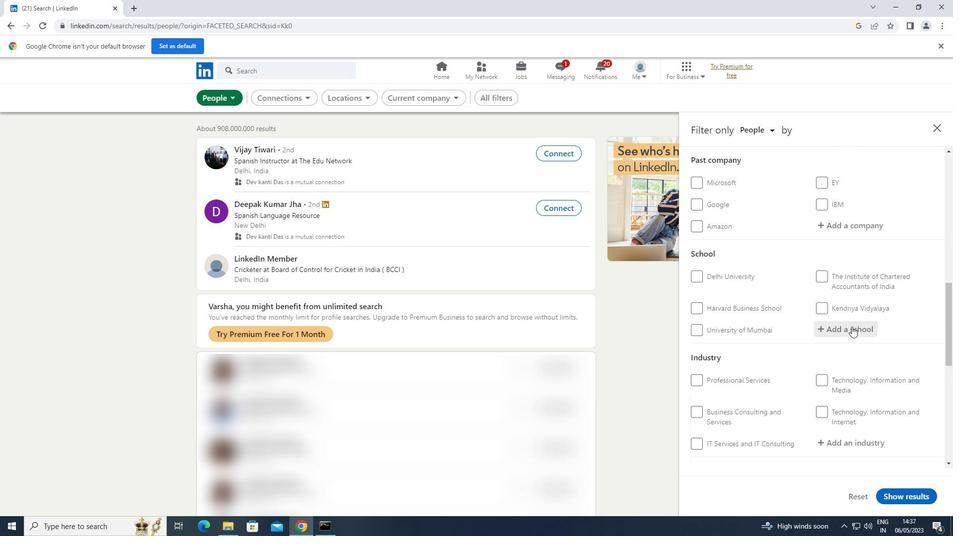 
Action: Key pressed <Key.shift><Key.shift><Key.shift><Key.shift><Key.shift><Key.shift>UTTARAKHAND
Screenshot: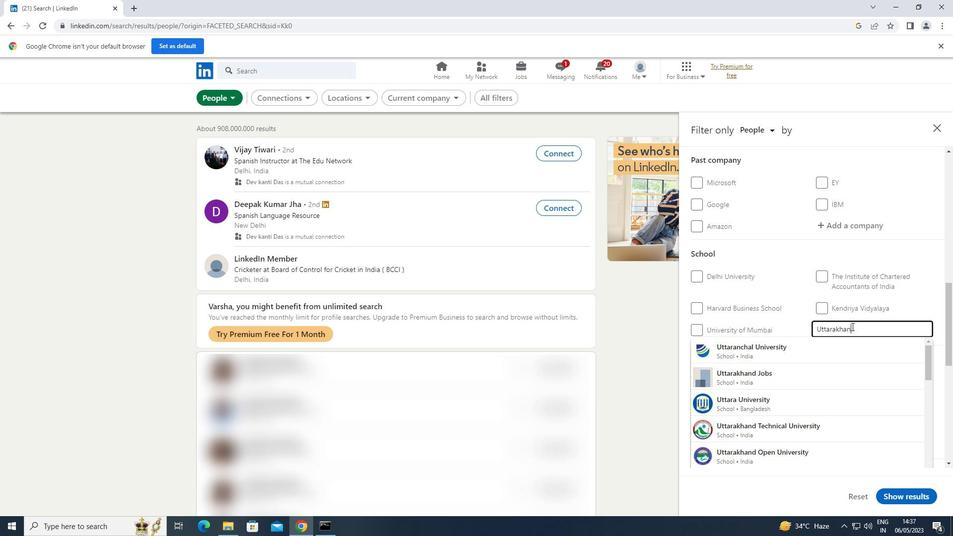 
Action: Mouse moved to (733, 339)
Screenshot: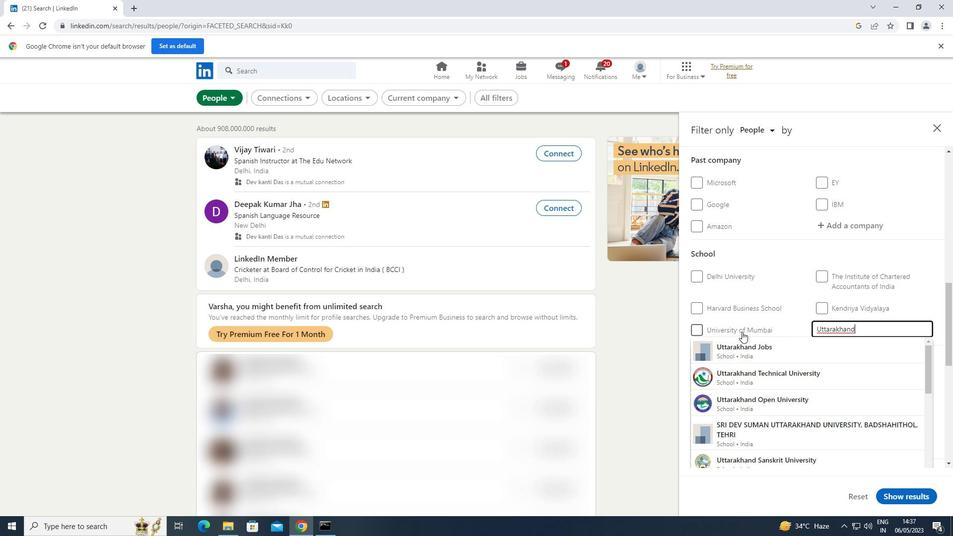 
Action: Mouse pressed left at (733, 339)
Screenshot: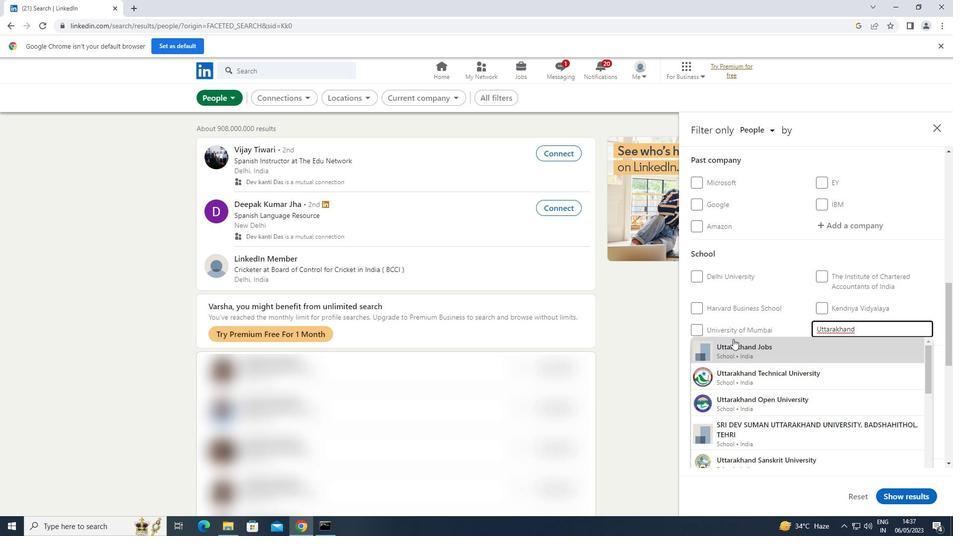 
Action: Mouse moved to (733, 338)
Screenshot: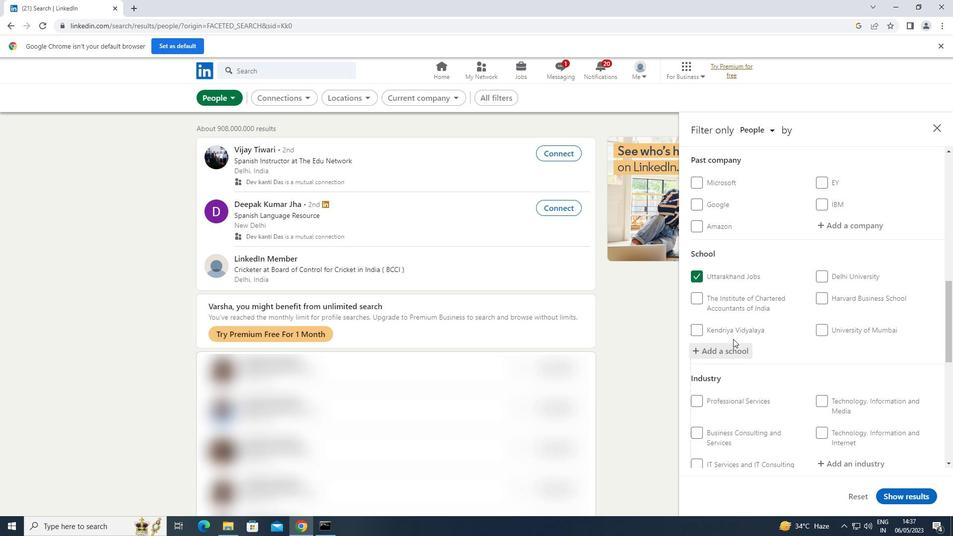 
Action: Mouse scrolled (733, 338) with delta (0, 0)
Screenshot: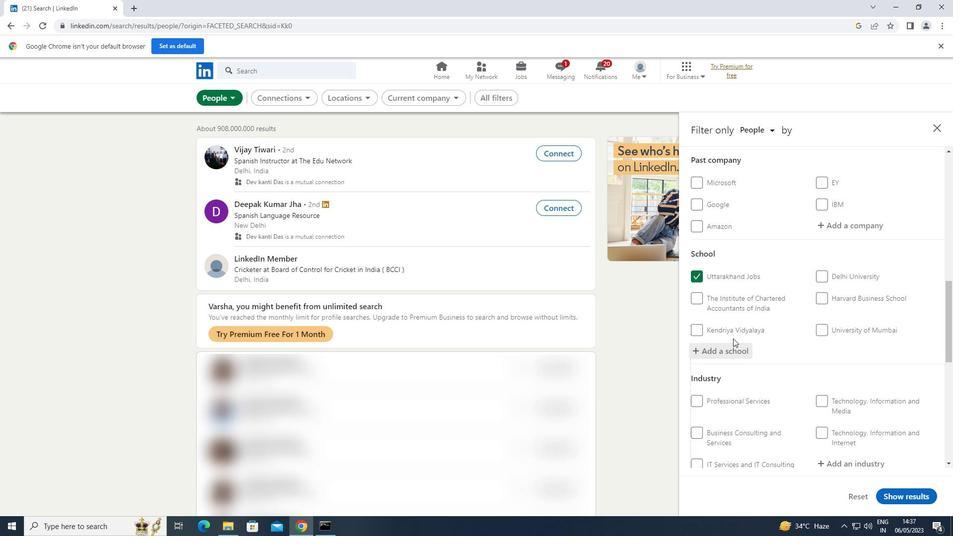 
Action: Mouse scrolled (733, 338) with delta (0, 0)
Screenshot: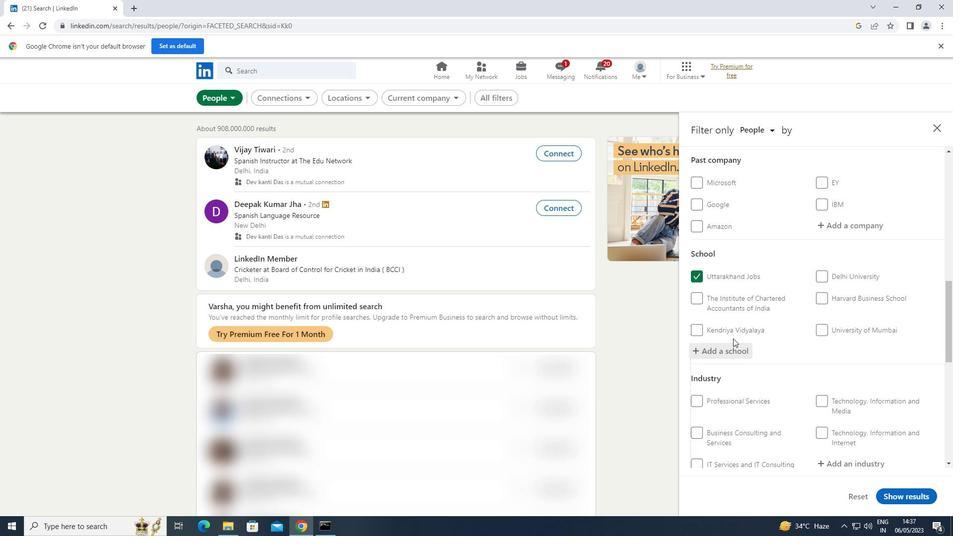 
Action: Mouse moved to (849, 365)
Screenshot: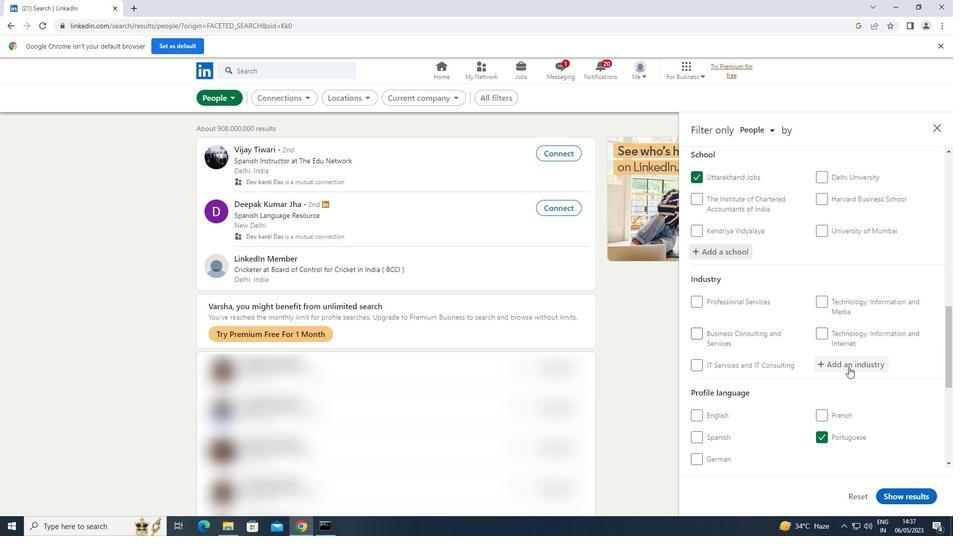 
Action: Mouse pressed left at (849, 365)
Screenshot: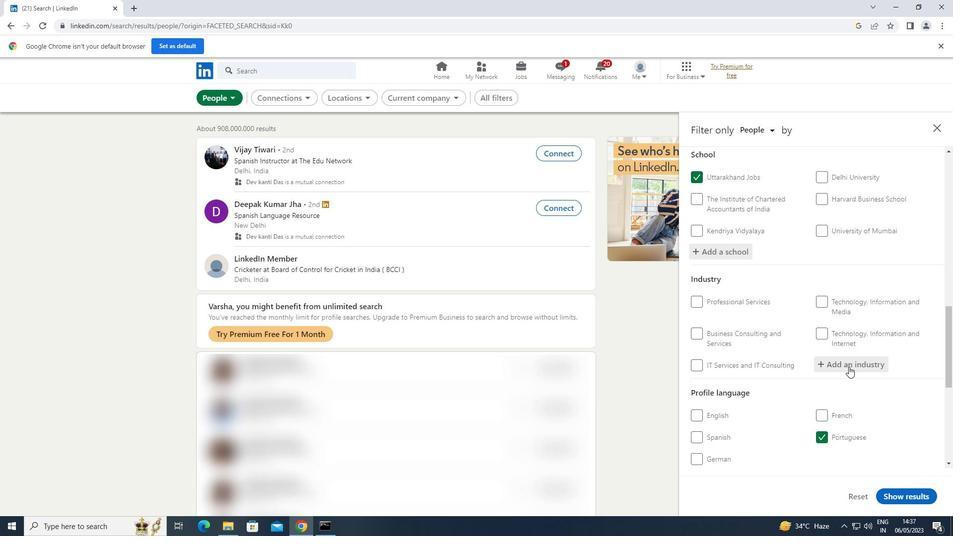 
Action: Key pressed <Key.shift><Key.shift>SECURITY
Screenshot: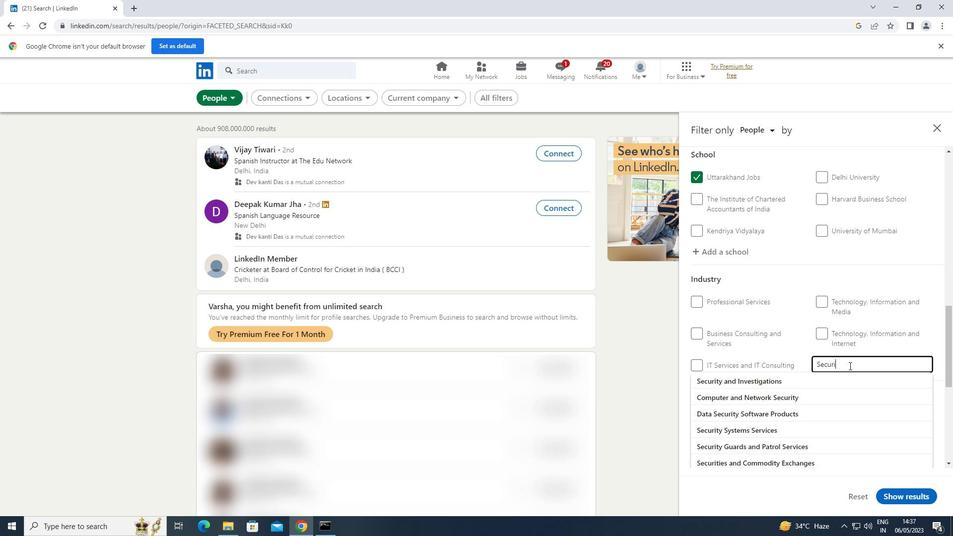 
Action: Mouse moved to (786, 441)
Screenshot: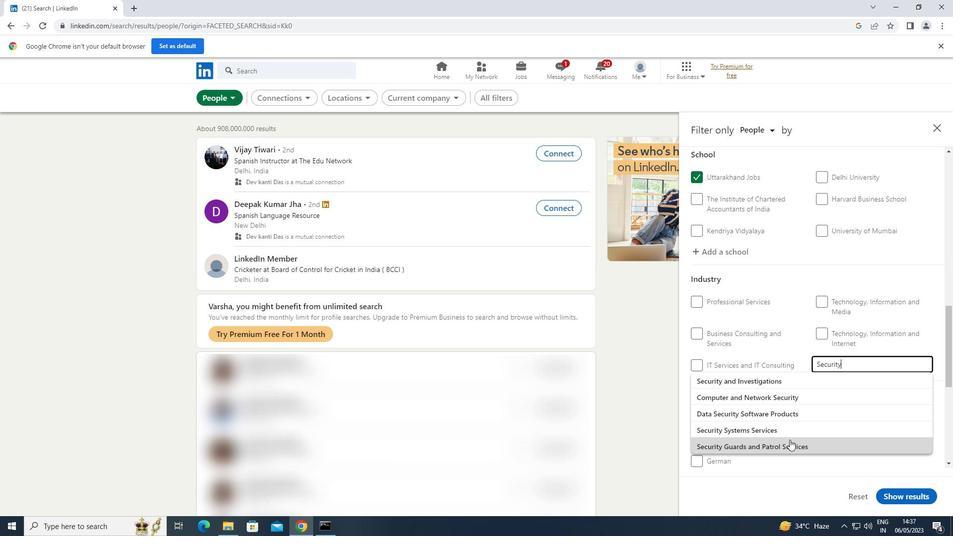 
Action: Mouse pressed left at (786, 441)
Screenshot: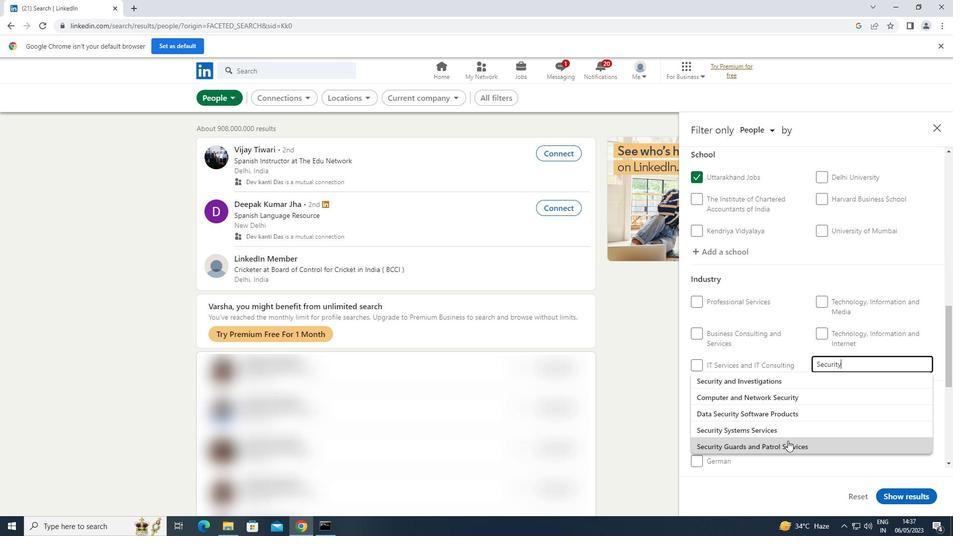 
Action: Mouse moved to (802, 425)
Screenshot: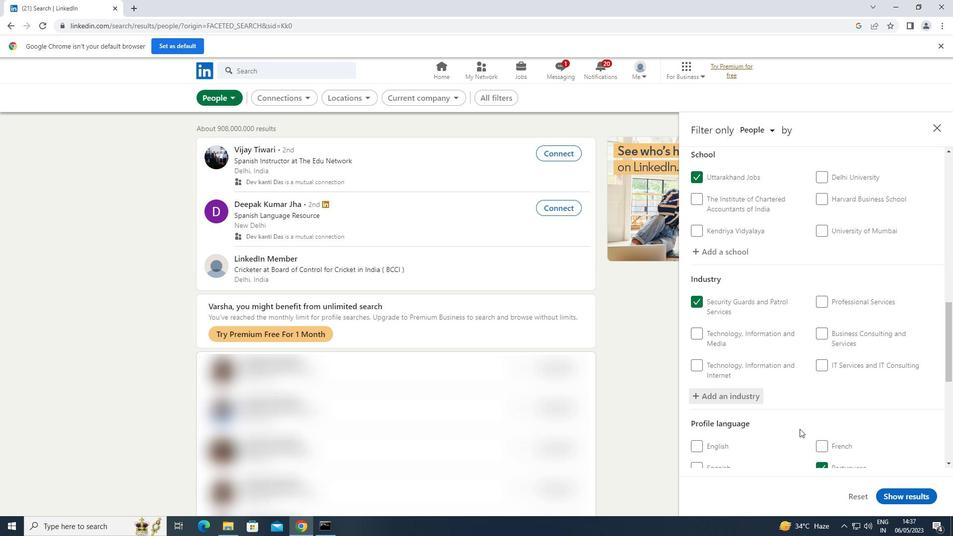 
Action: Mouse scrolled (802, 425) with delta (0, 0)
Screenshot: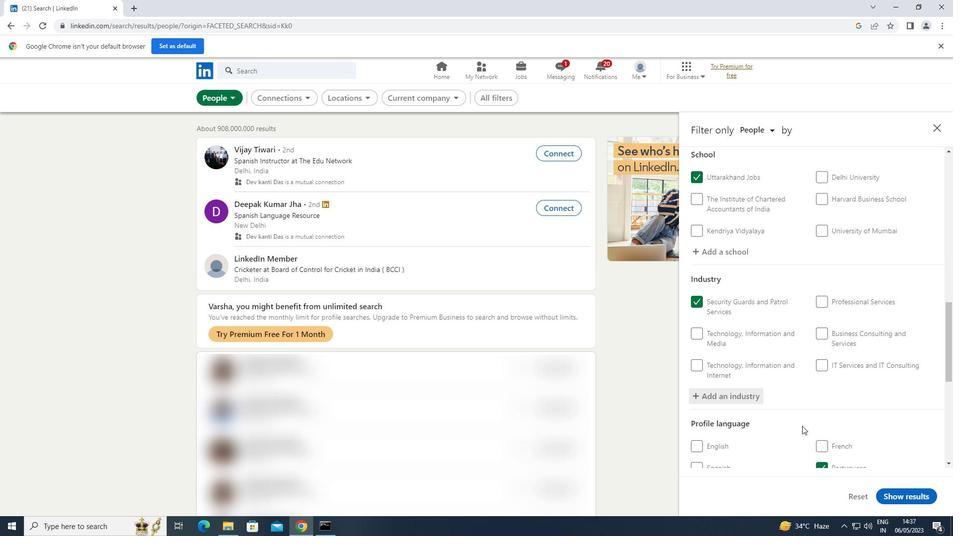 
Action: Mouse scrolled (802, 425) with delta (0, 0)
Screenshot: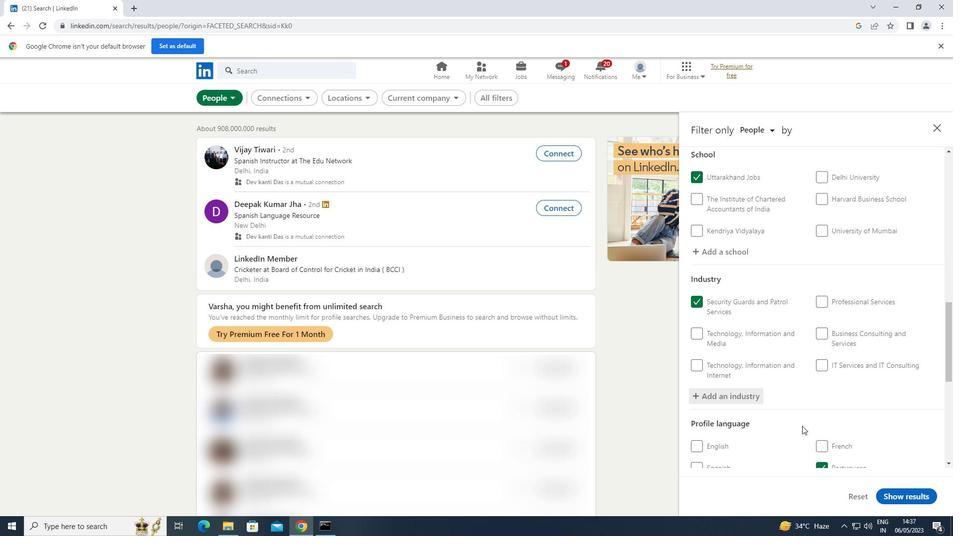 
Action: Mouse scrolled (802, 425) with delta (0, 0)
Screenshot: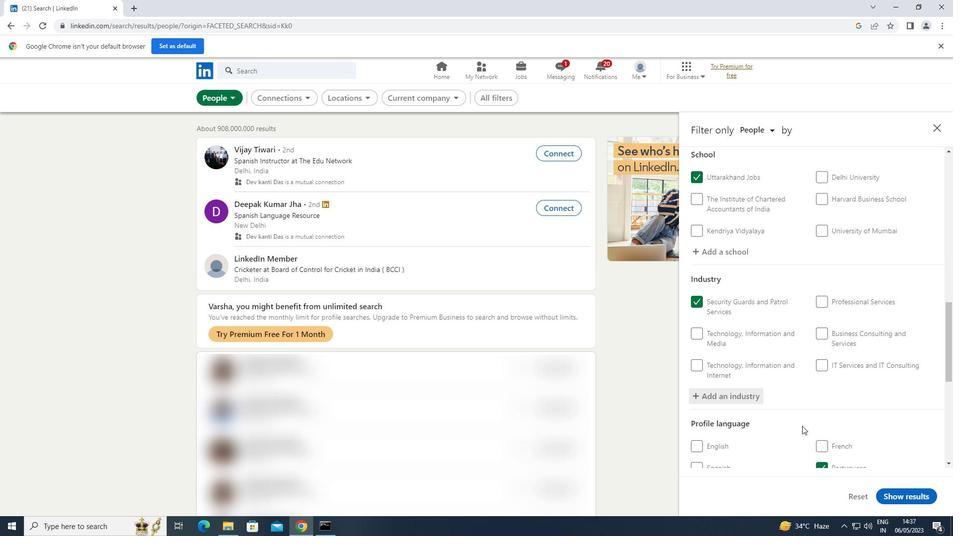 
Action: Mouse scrolled (802, 425) with delta (0, 0)
Screenshot: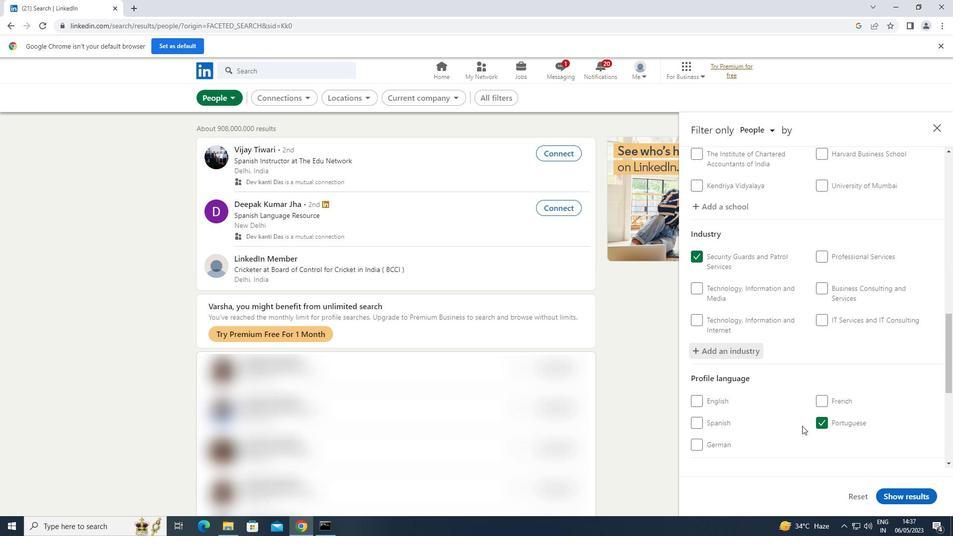 
Action: Mouse scrolled (802, 425) with delta (0, 0)
Screenshot: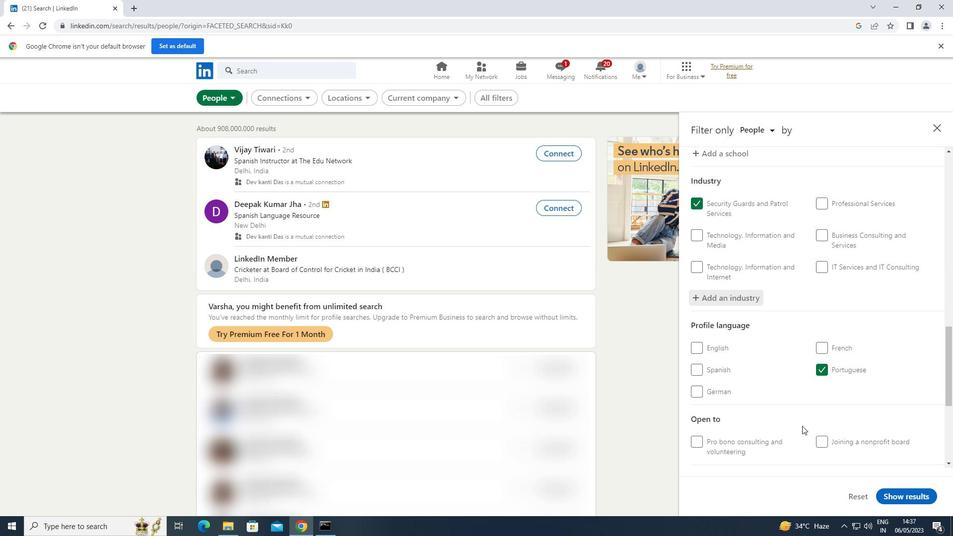 
Action: Mouse moved to (848, 397)
Screenshot: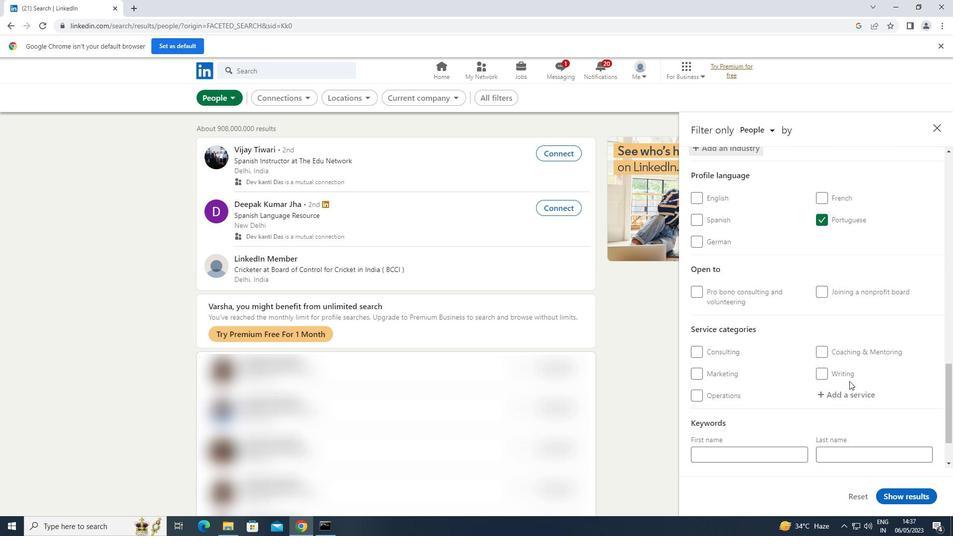 
Action: Mouse pressed left at (848, 397)
Screenshot: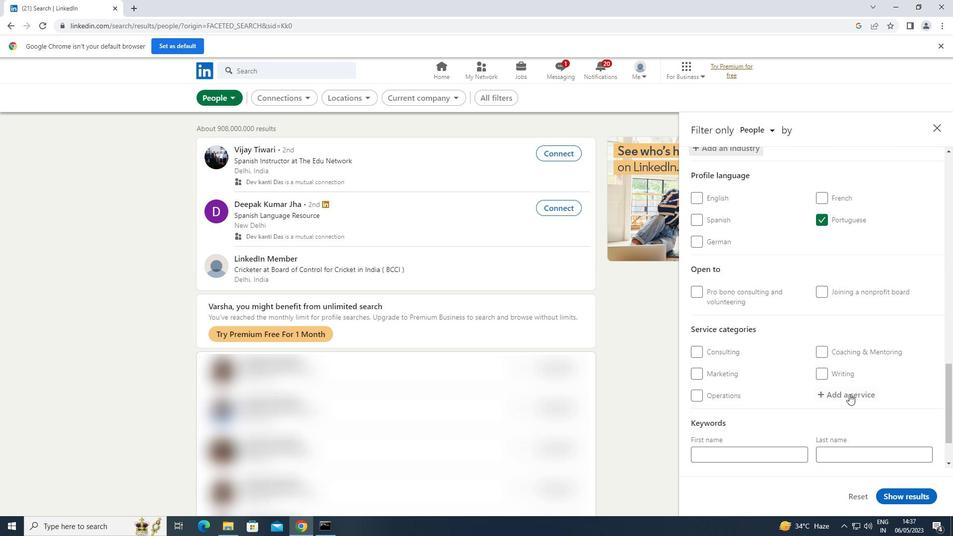 
Action: Key pressed <Key.shift>REAL<Key.space><Key.shift>ESTATE
Screenshot: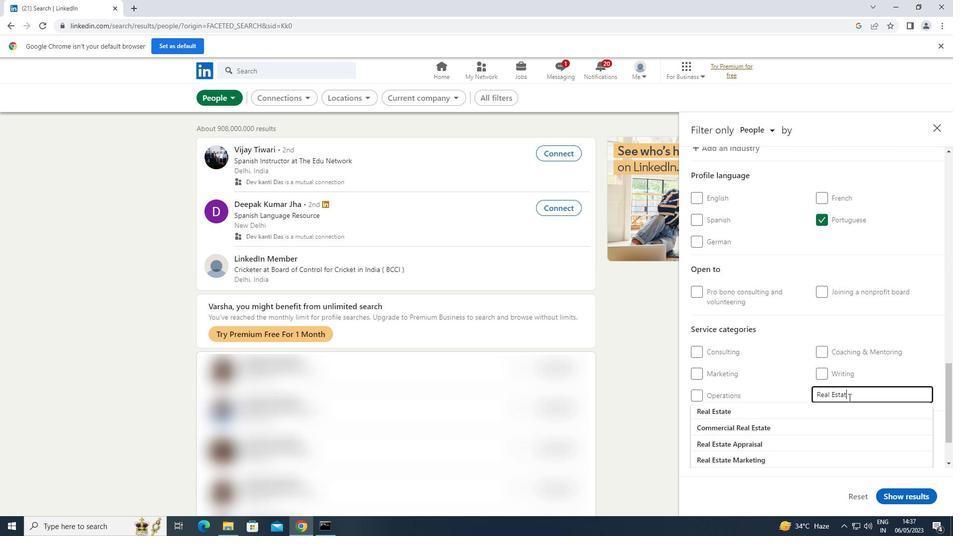 
Action: Mouse moved to (765, 439)
Screenshot: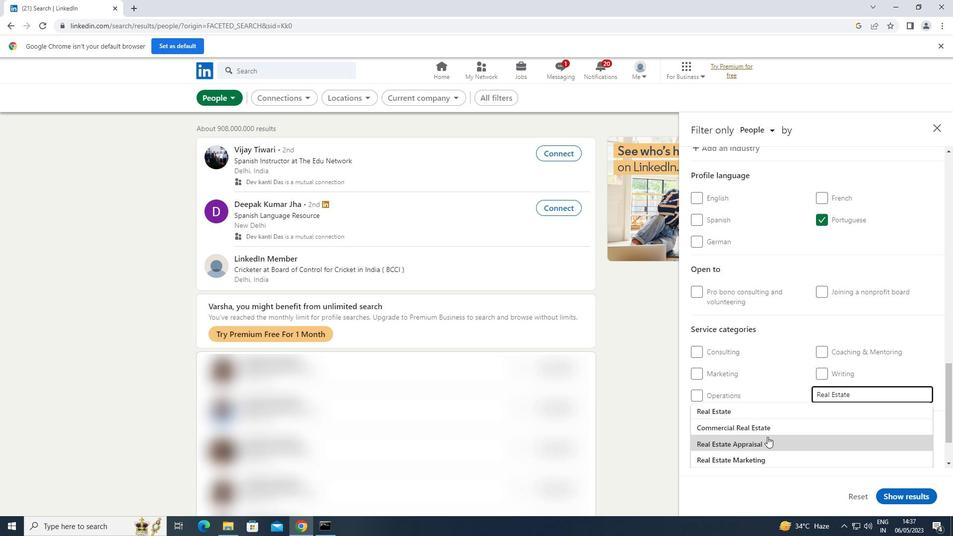 
Action: Mouse pressed left at (765, 439)
Screenshot: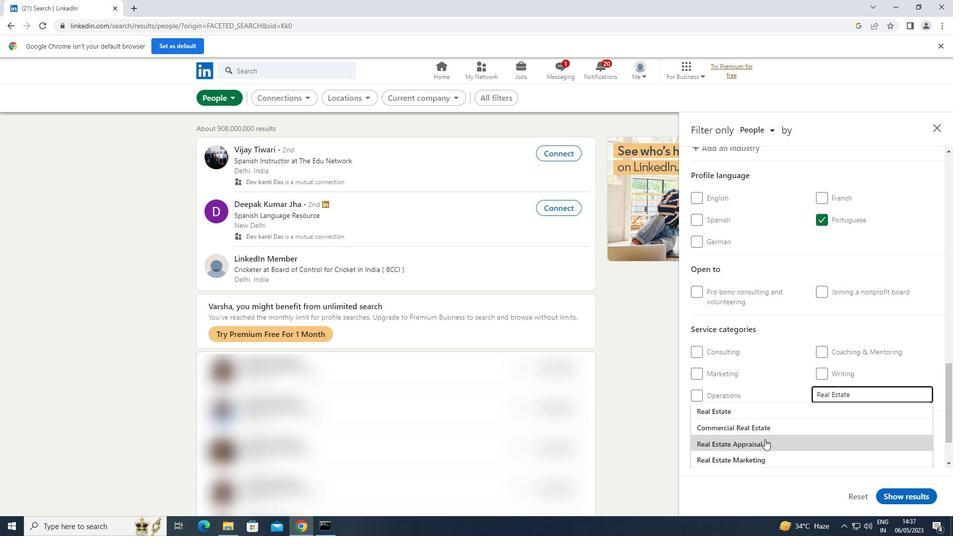 
Action: Mouse moved to (765, 437)
Screenshot: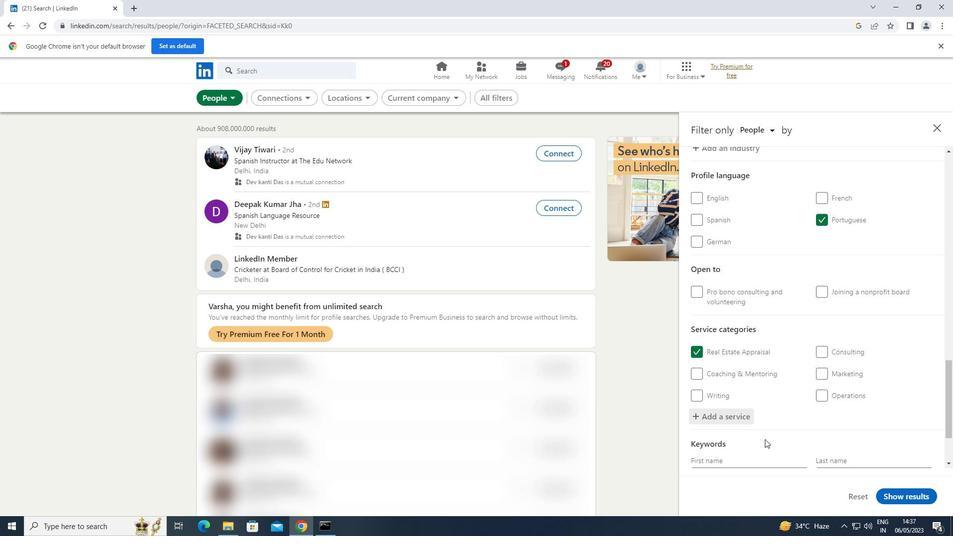 
Action: Mouse scrolled (765, 436) with delta (0, 0)
Screenshot: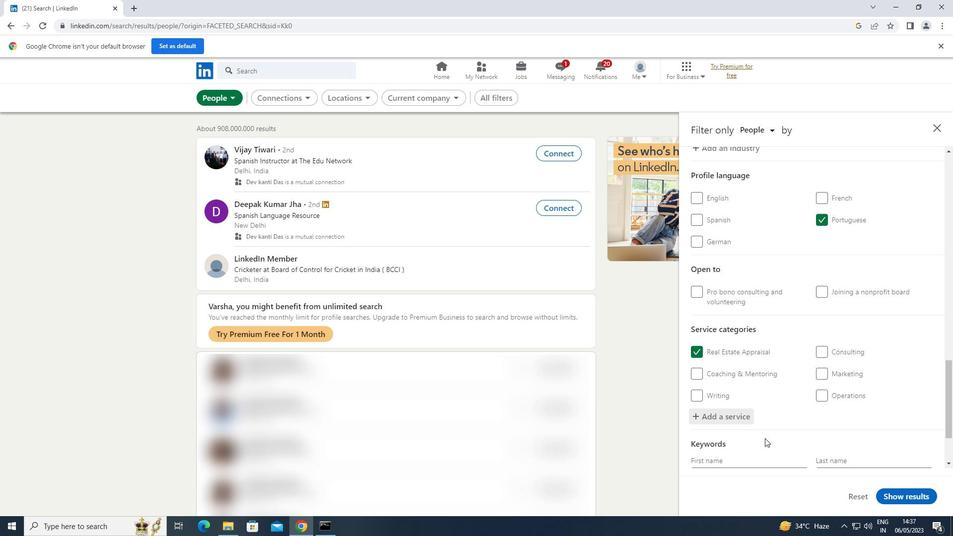 
Action: Mouse scrolled (765, 436) with delta (0, 0)
Screenshot: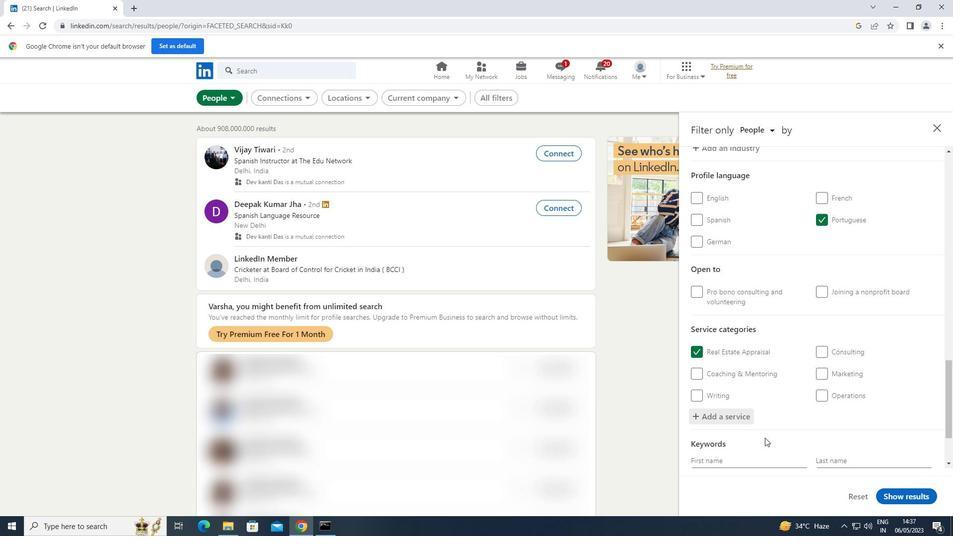 
Action: Mouse scrolled (765, 436) with delta (0, 0)
Screenshot: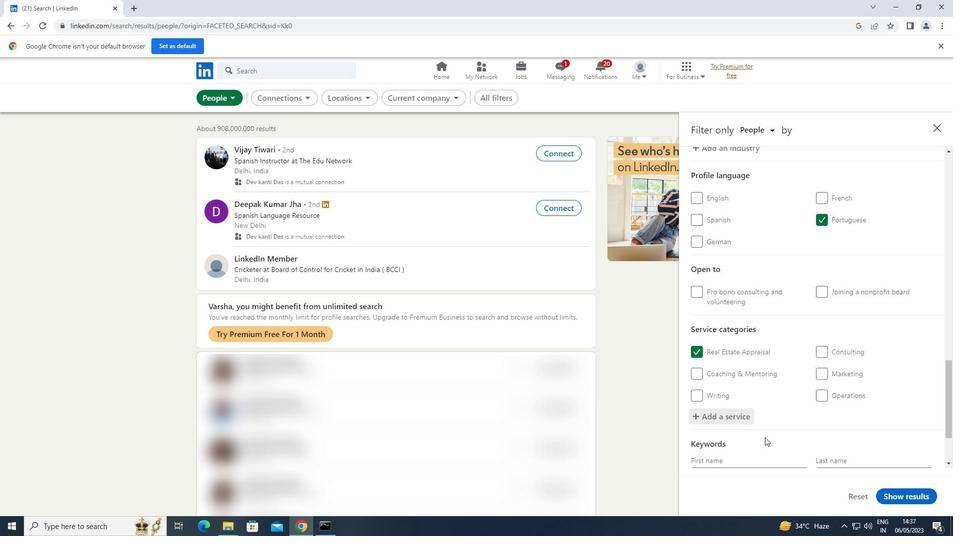 
Action: Mouse scrolled (765, 436) with delta (0, 0)
Screenshot: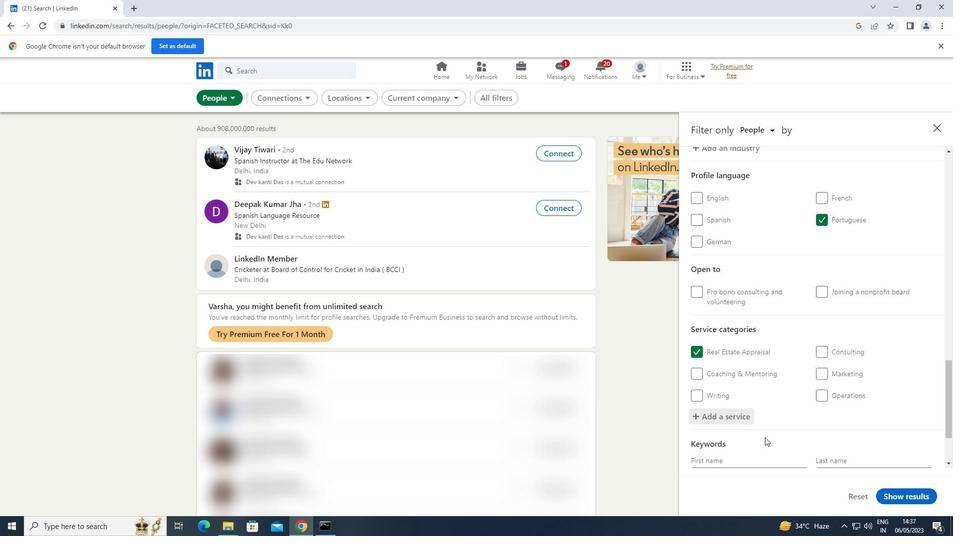 
Action: Mouse scrolled (765, 436) with delta (0, 0)
Screenshot: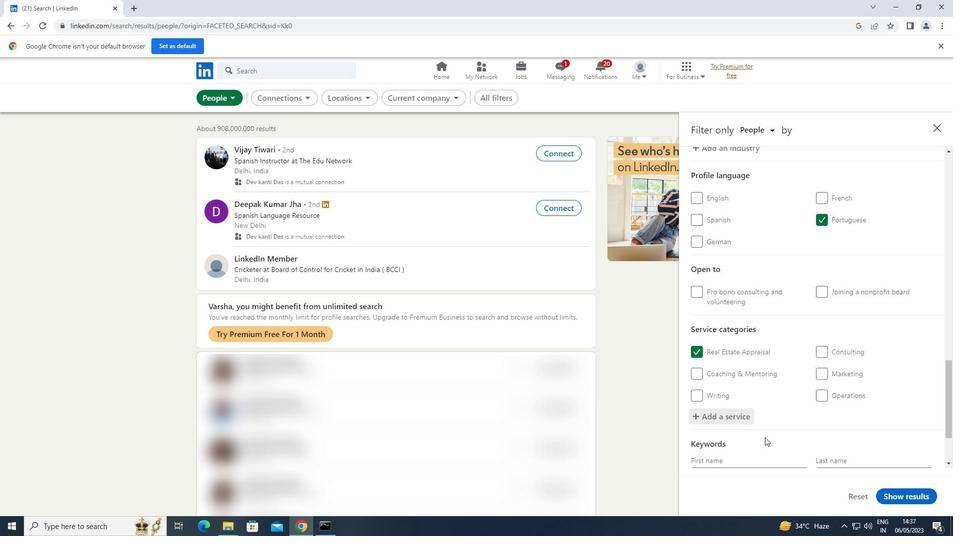 
Action: Mouse scrolled (765, 436) with delta (0, 0)
Screenshot: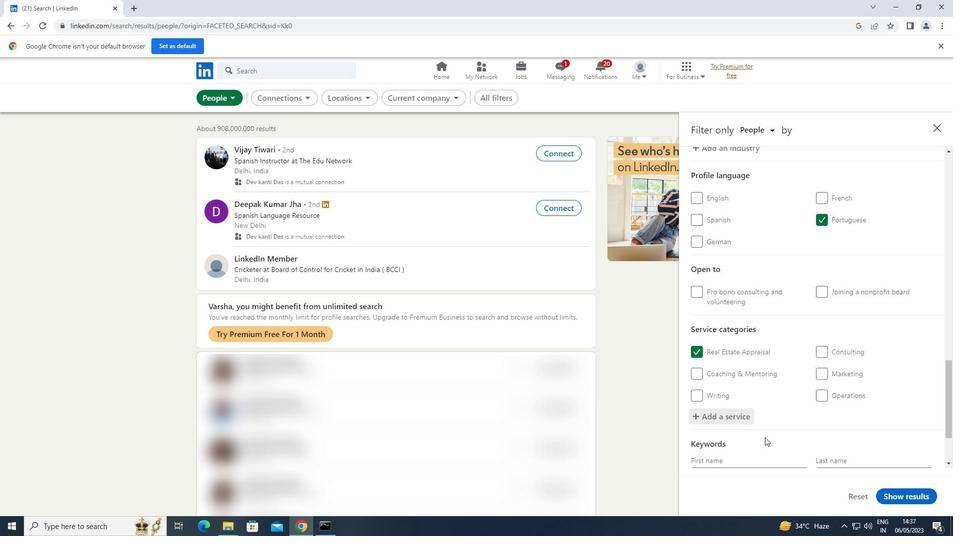 
Action: Mouse moved to (768, 424)
Screenshot: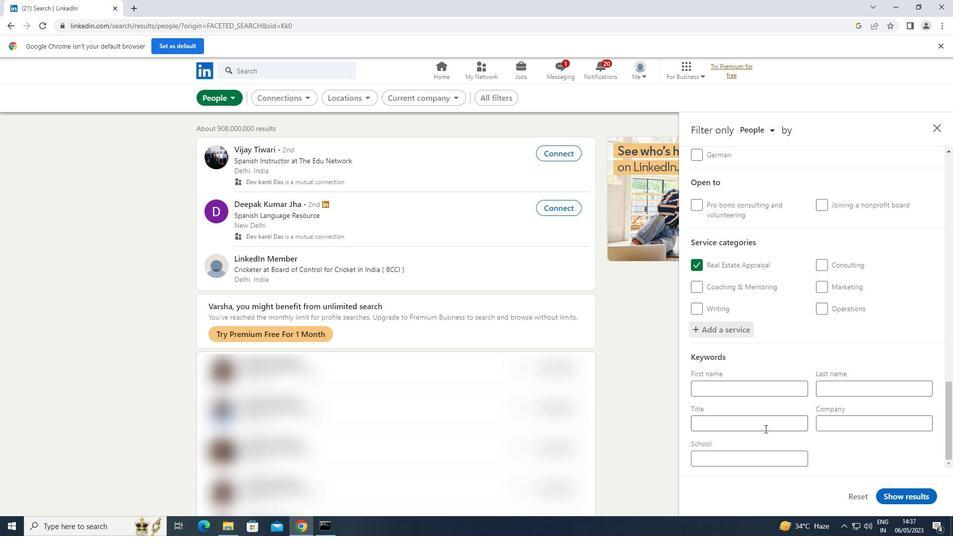 
Action: Mouse pressed left at (768, 424)
Screenshot: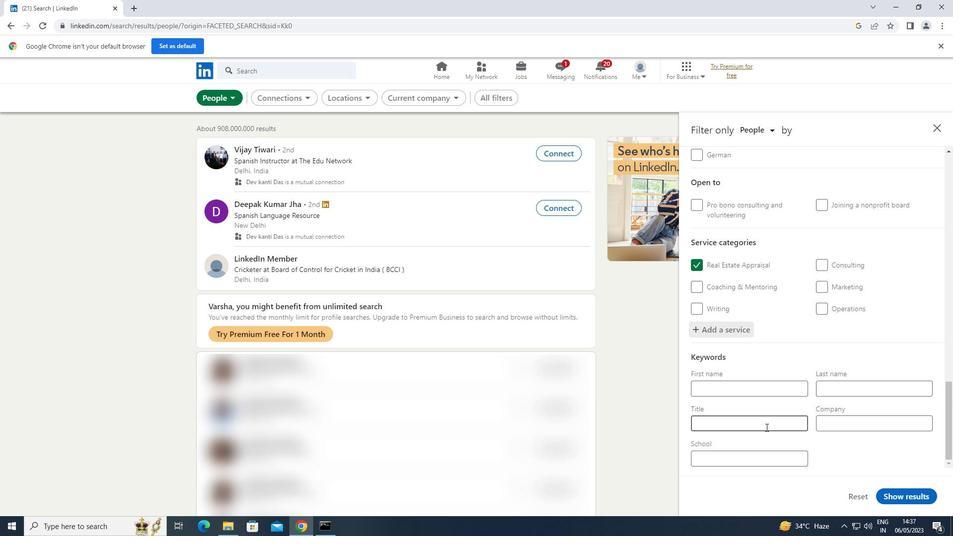 
Action: Key pressed <Key.shift>RED<Key.space><Key.shift>CROSS<Key.space><Key.shift>VOLUNTEER
Screenshot: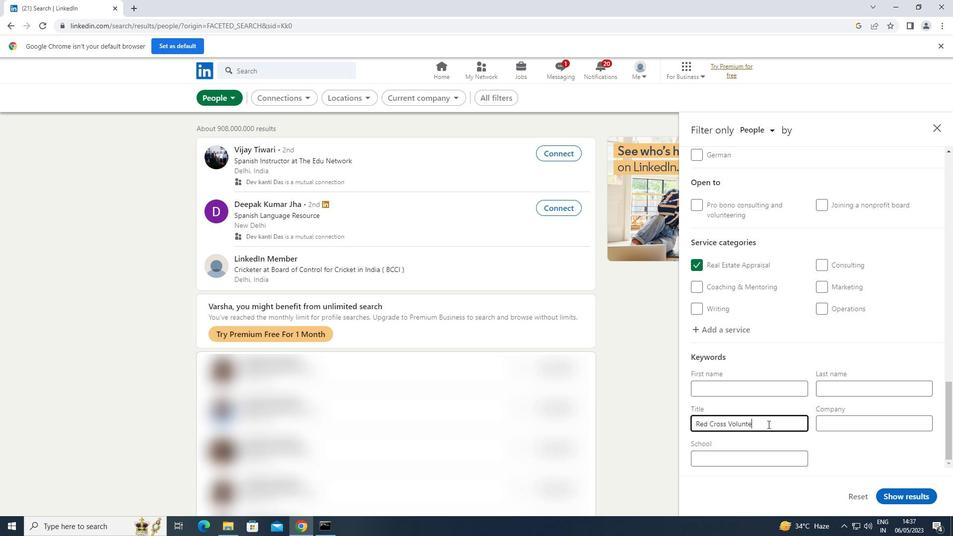 
Action: Mouse moved to (907, 500)
Screenshot: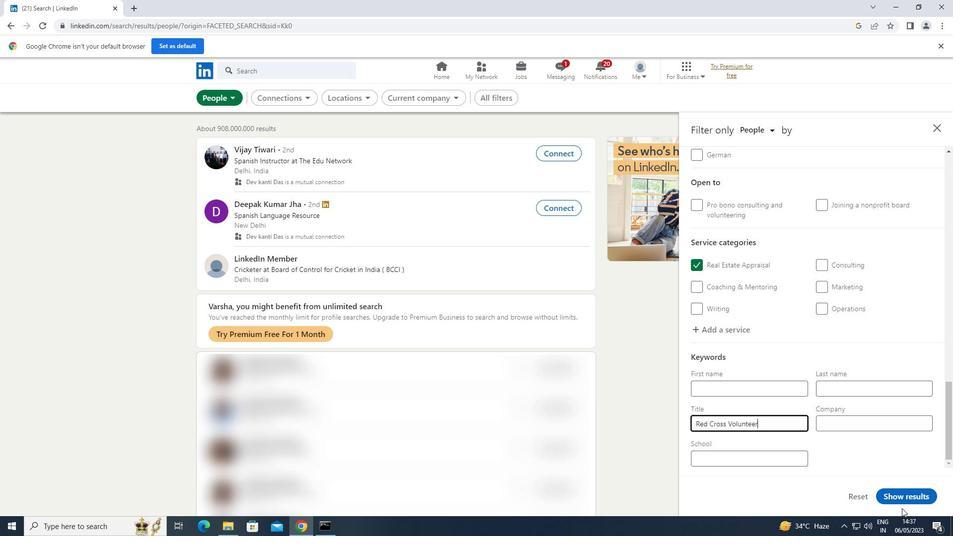 
Action: Mouse pressed left at (907, 500)
Screenshot: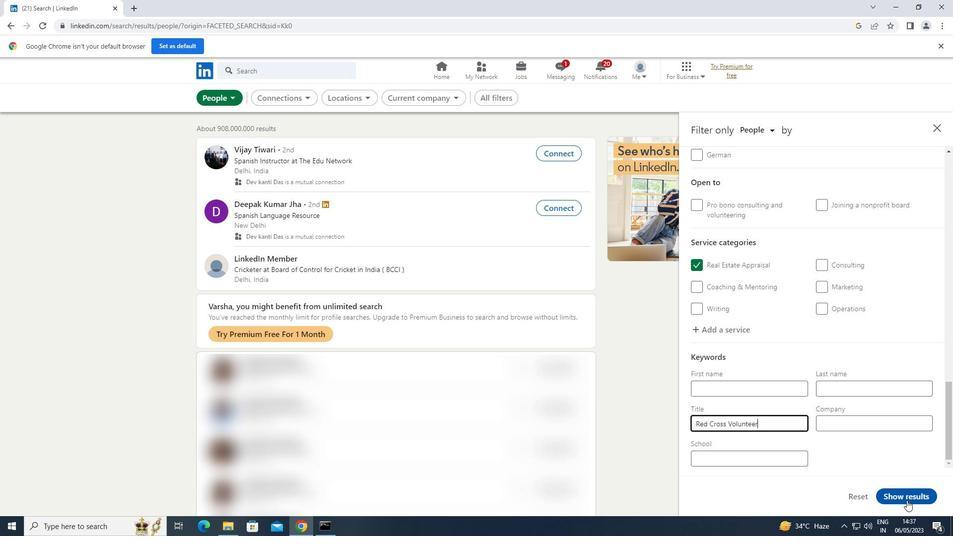 
